 Task: Change the Trello board background to different images related to 'Turkey'.
Action: Mouse moved to (897, 542)
Screenshot: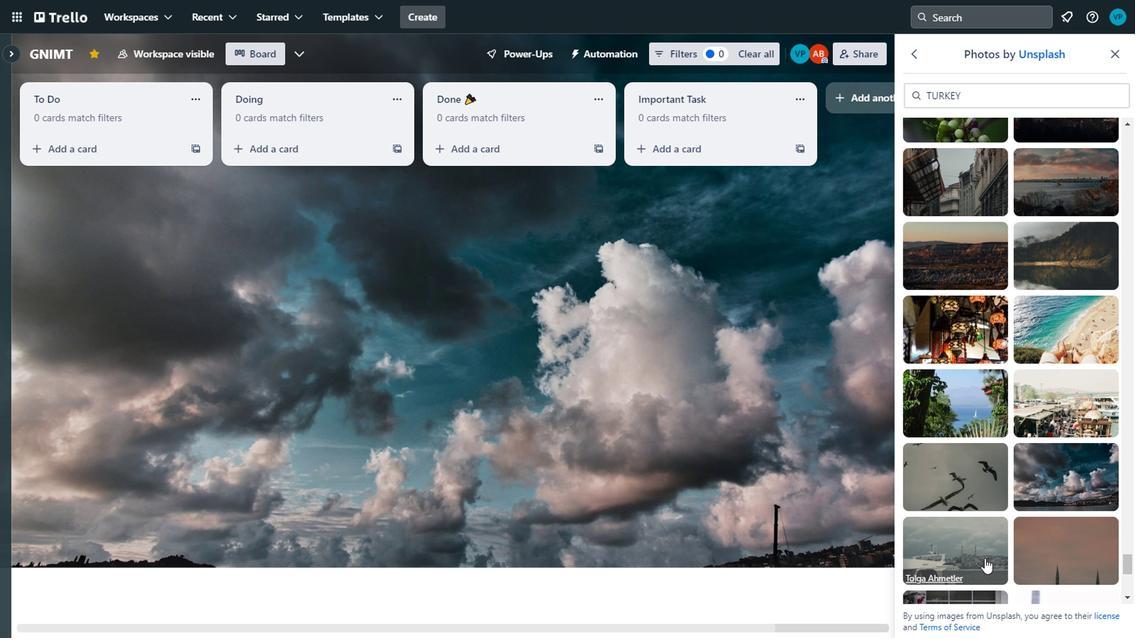 
Action: Mouse pressed left at (897, 542)
Screenshot: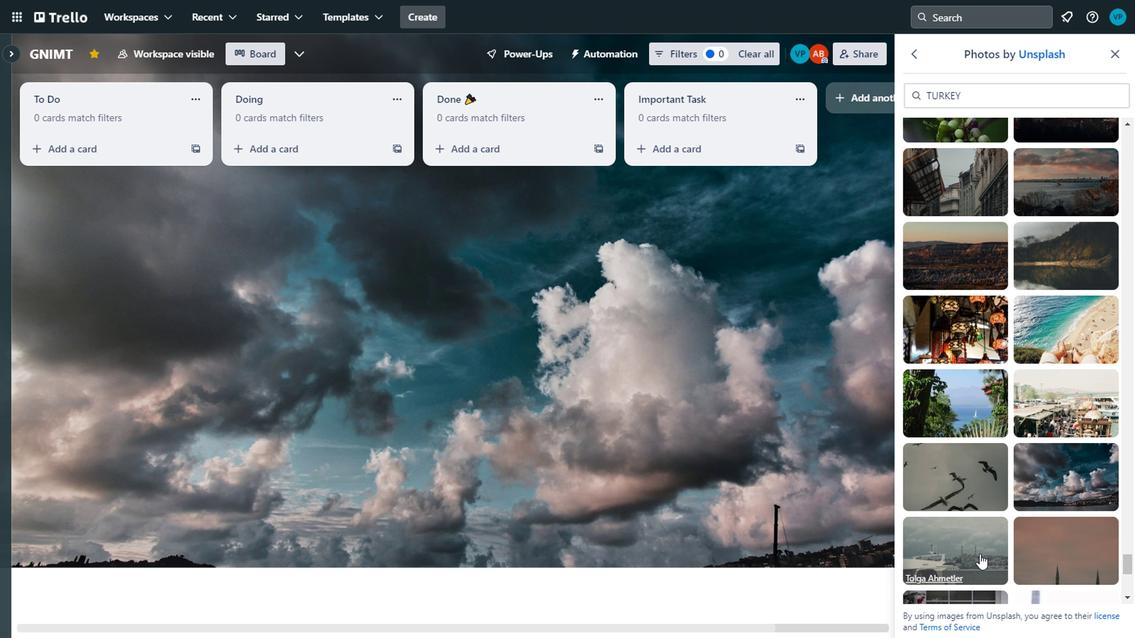 
Action: Mouse moved to (953, 537)
Screenshot: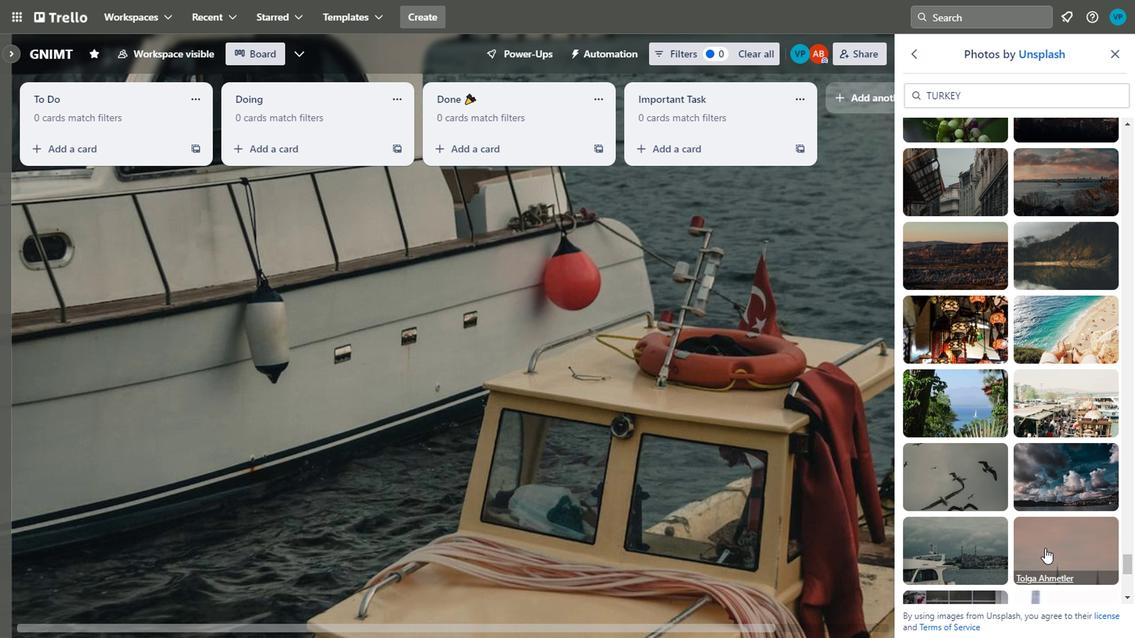 
Action: Mouse pressed left at (953, 537)
Screenshot: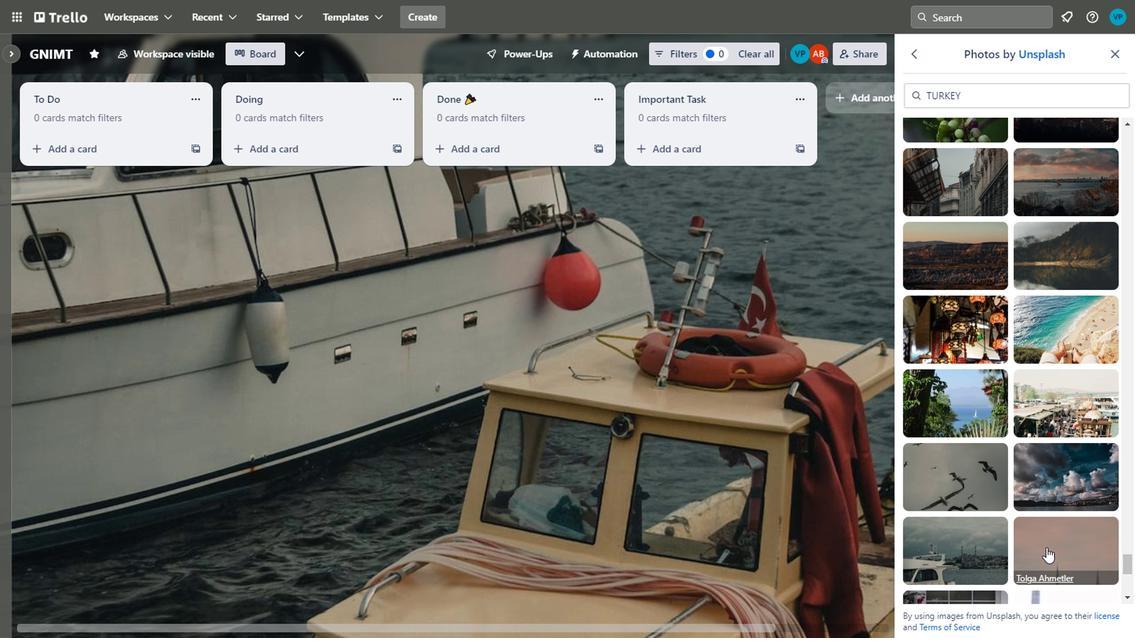 
Action: Mouse moved to (944, 541)
Screenshot: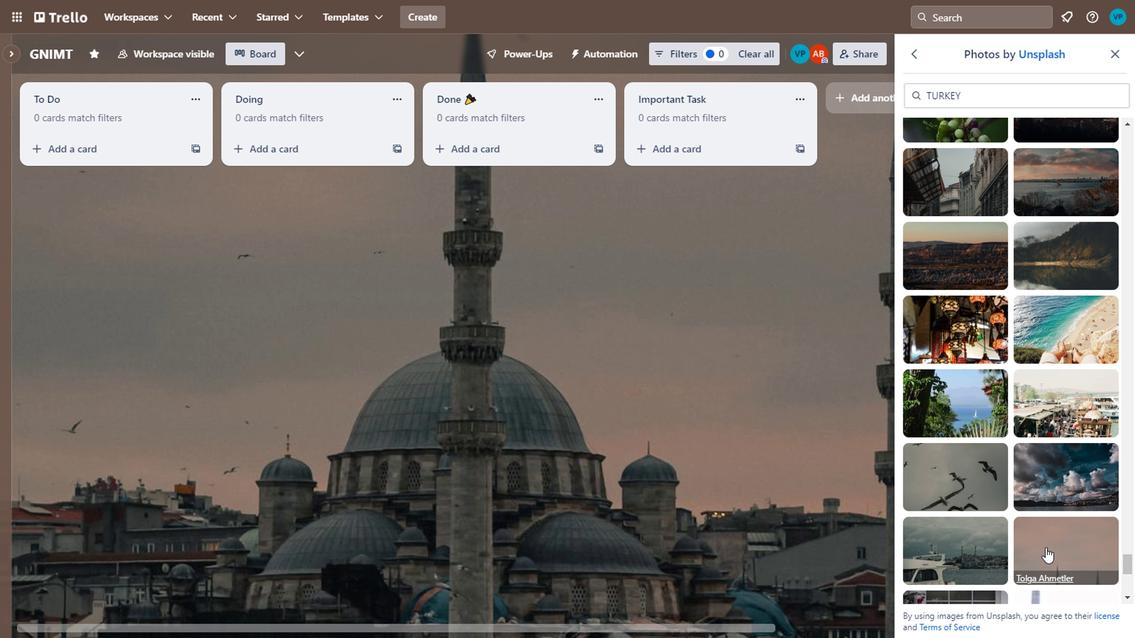 
Action: Mouse scrolled (944, 541) with delta (0, 0)
Screenshot: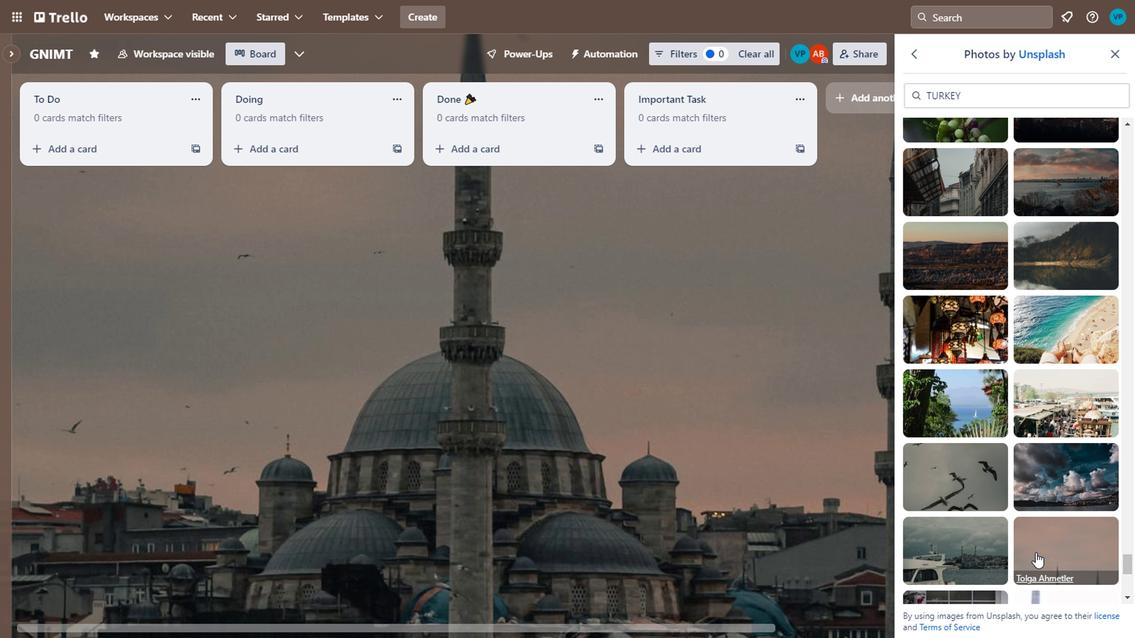 
Action: Mouse moved to (943, 541)
Screenshot: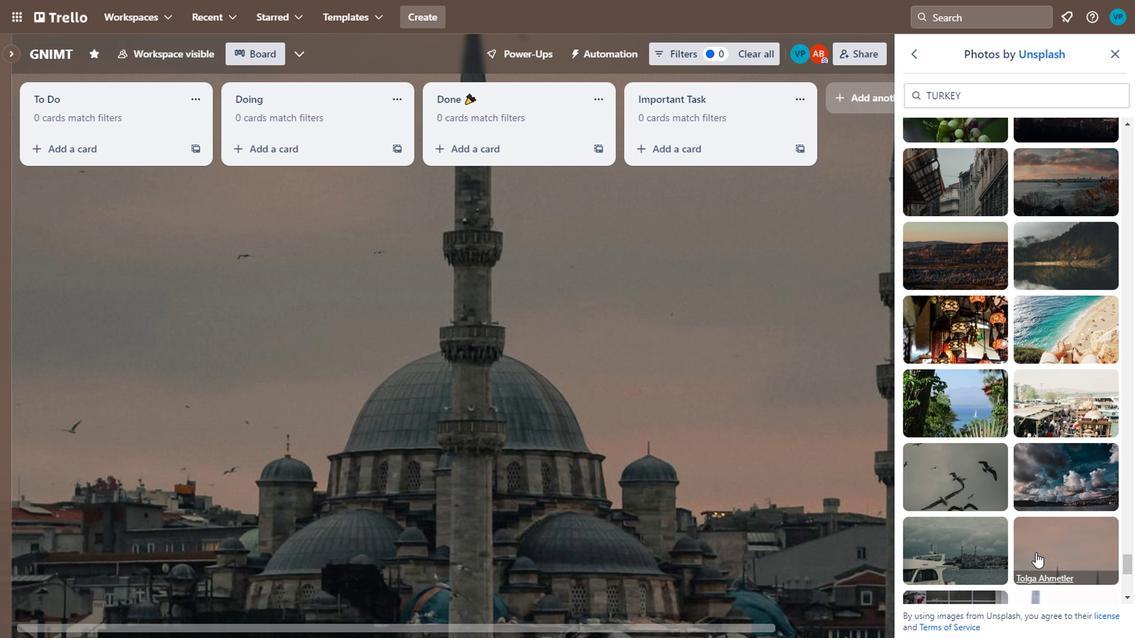 
Action: Mouse scrolled (943, 541) with delta (0, 0)
Screenshot: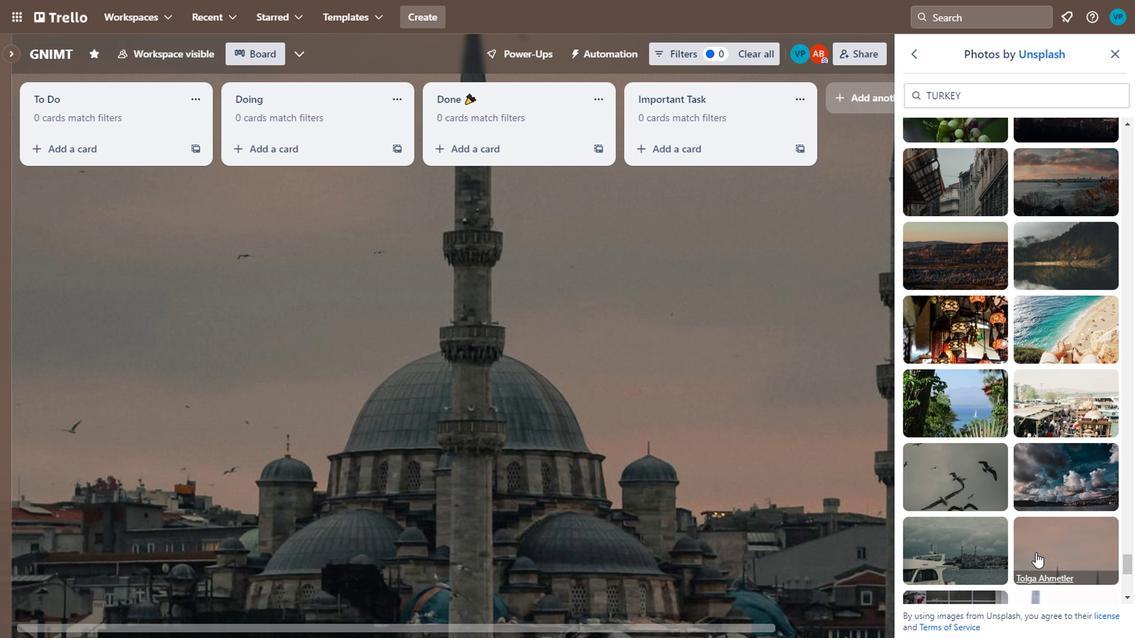 
Action: Mouse moved to (876, 367)
Screenshot: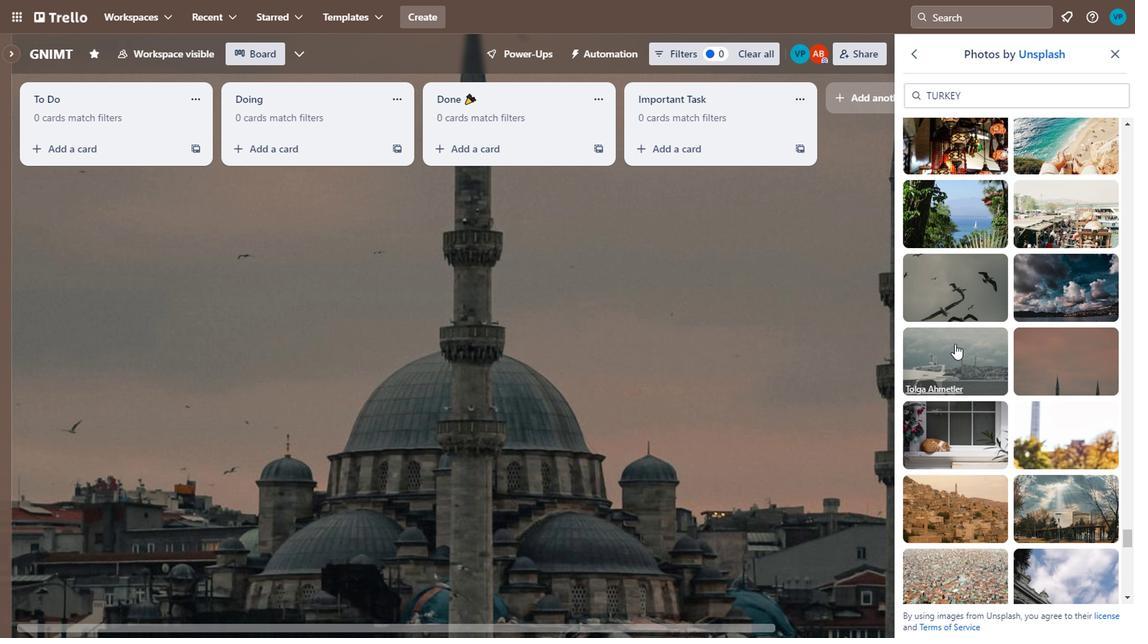 
Action: Mouse pressed left at (876, 367)
Screenshot: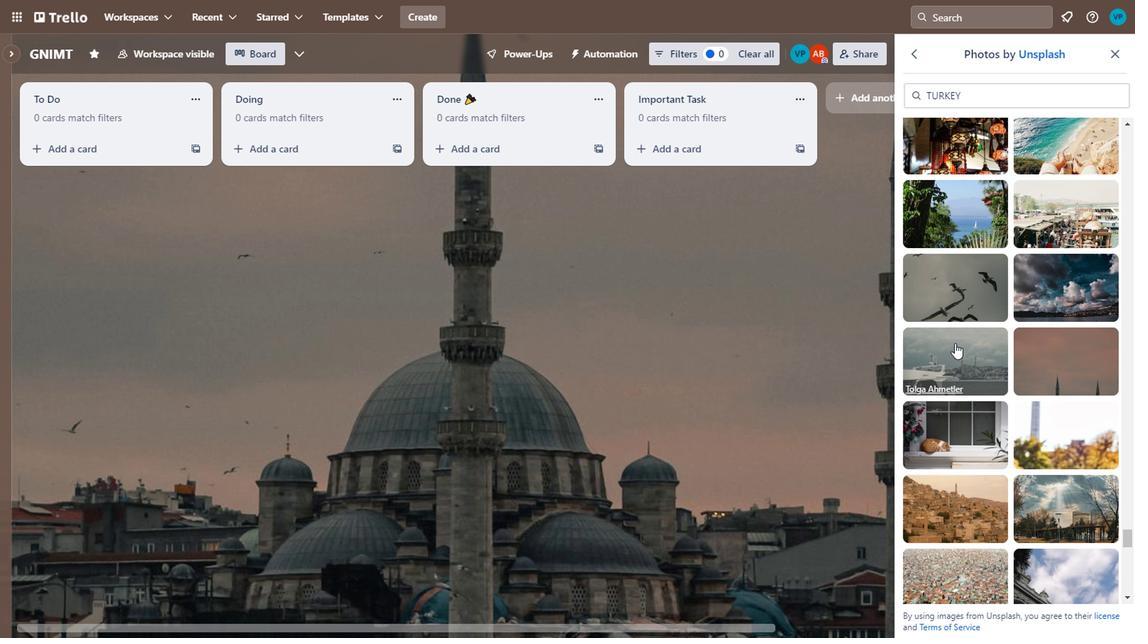
Action: Mouse moved to (984, 374)
Screenshot: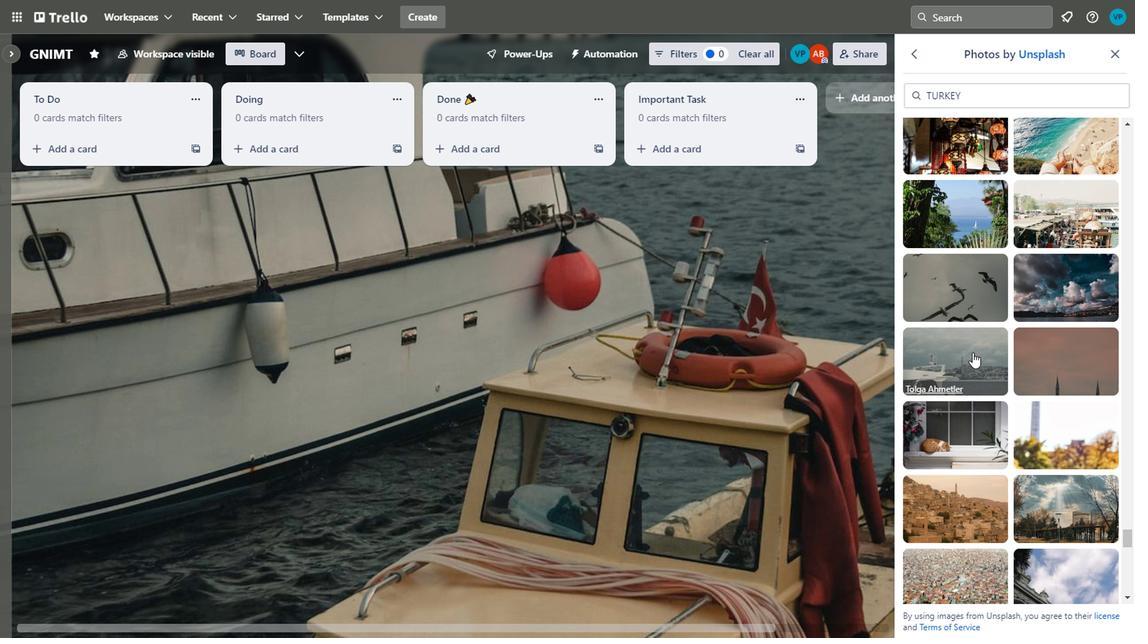 
Action: Mouse pressed left at (984, 374)
Screenshot: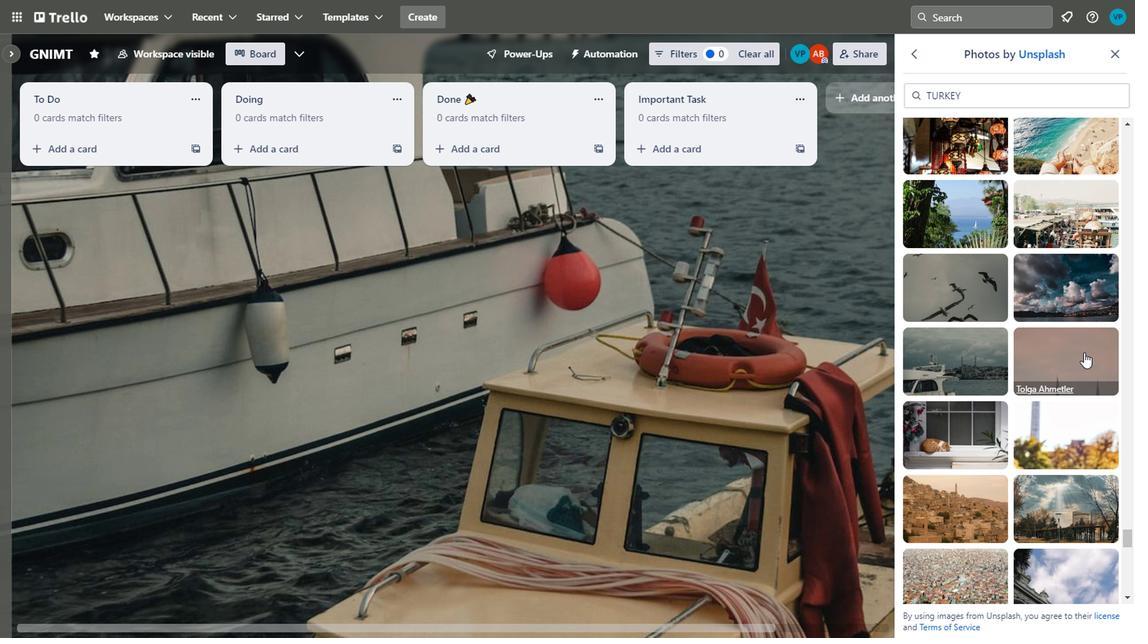 
Action: Mouse moved to (892, 435)
Screenshot: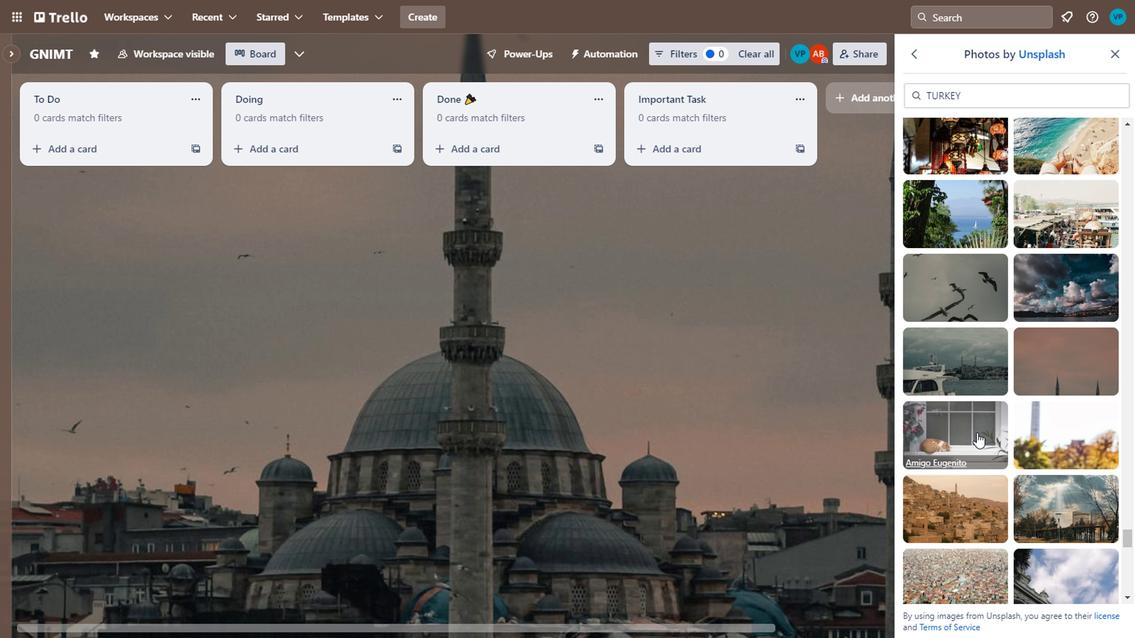 
Action: Mouse pressed left at (892, 435)
Screenshot: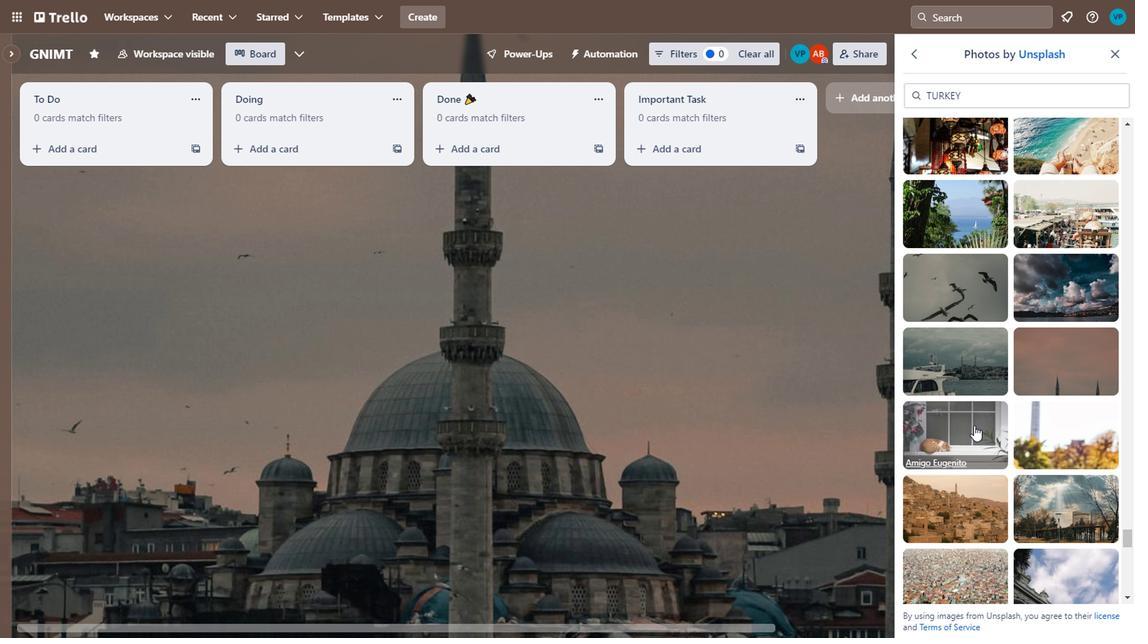 
Action: Mouse moved to (960, 431)
Screenshot: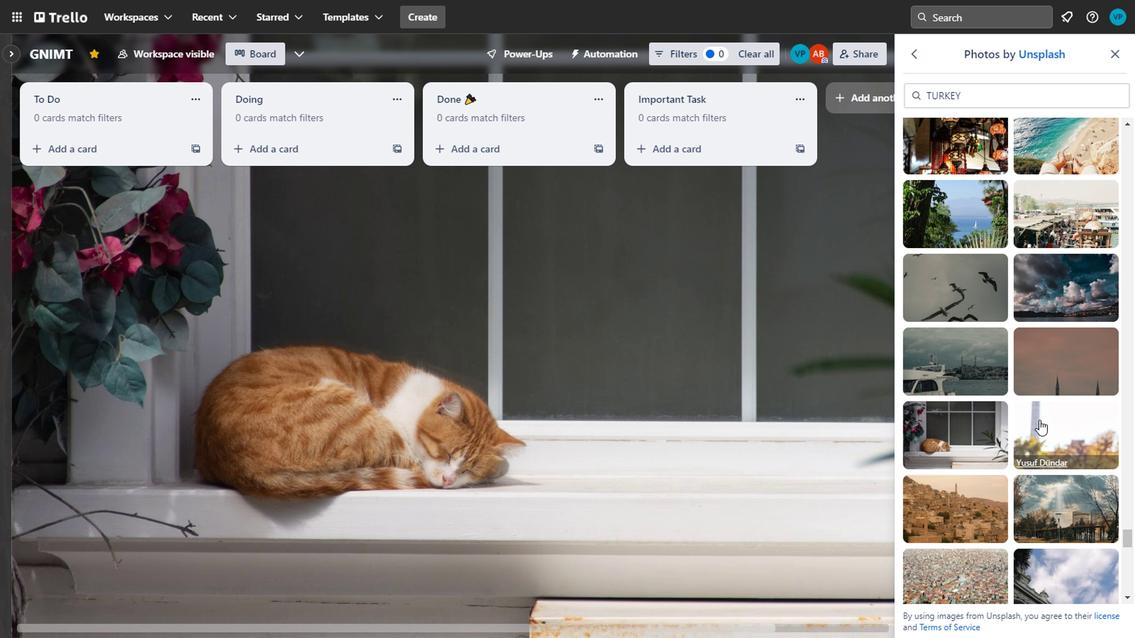 
Action: Mouse pressed left at (960, 431)
Screenshot: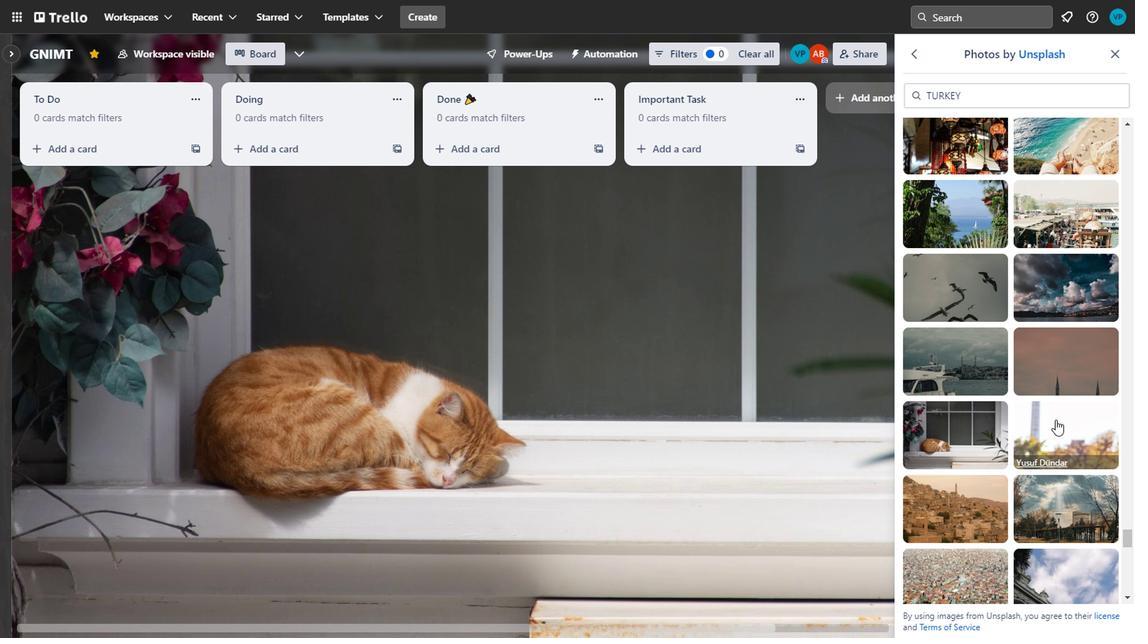
Action: Mouse moved to (901, 496)
Screenshot: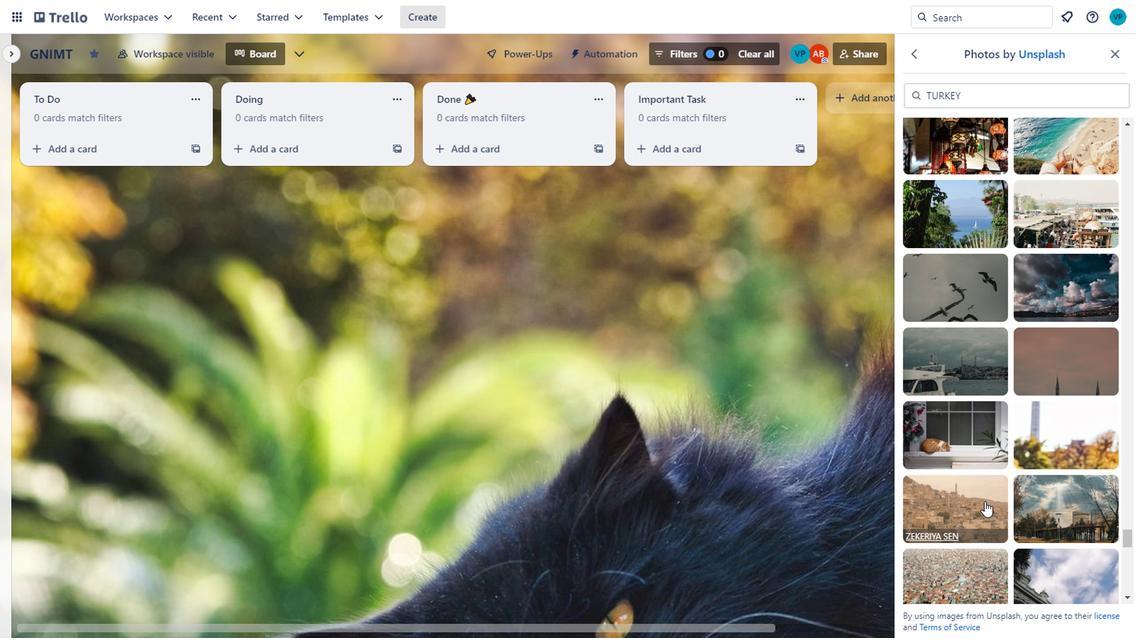 
Action: Mouse pressed left at (901, 496)
Screenshot: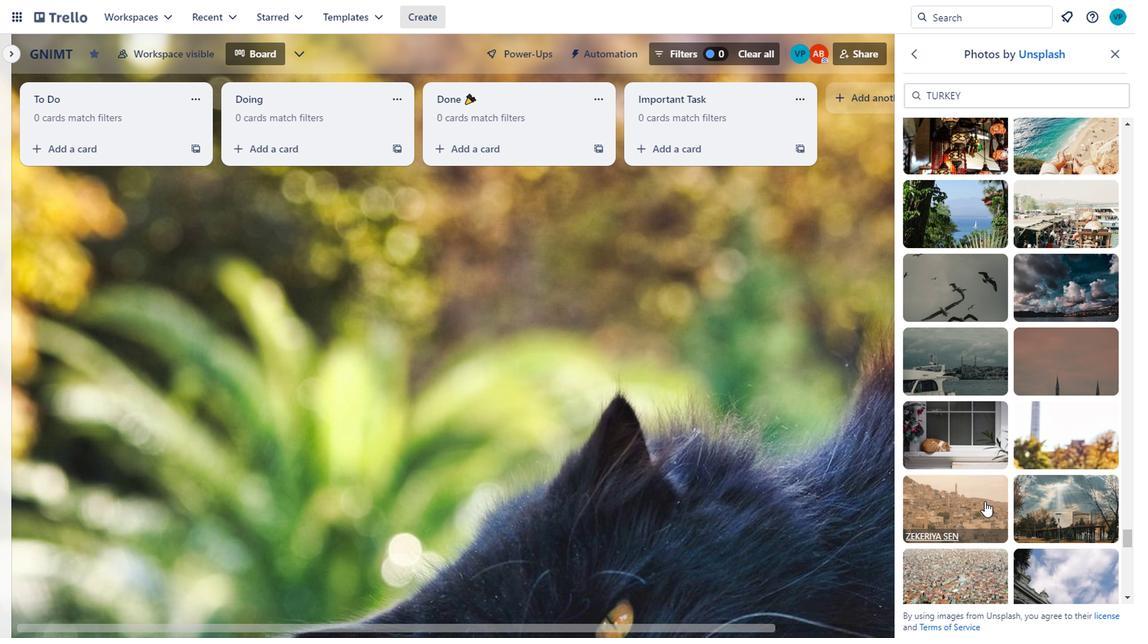 
Action: Mouse moved to (955, 500)
Screenshot: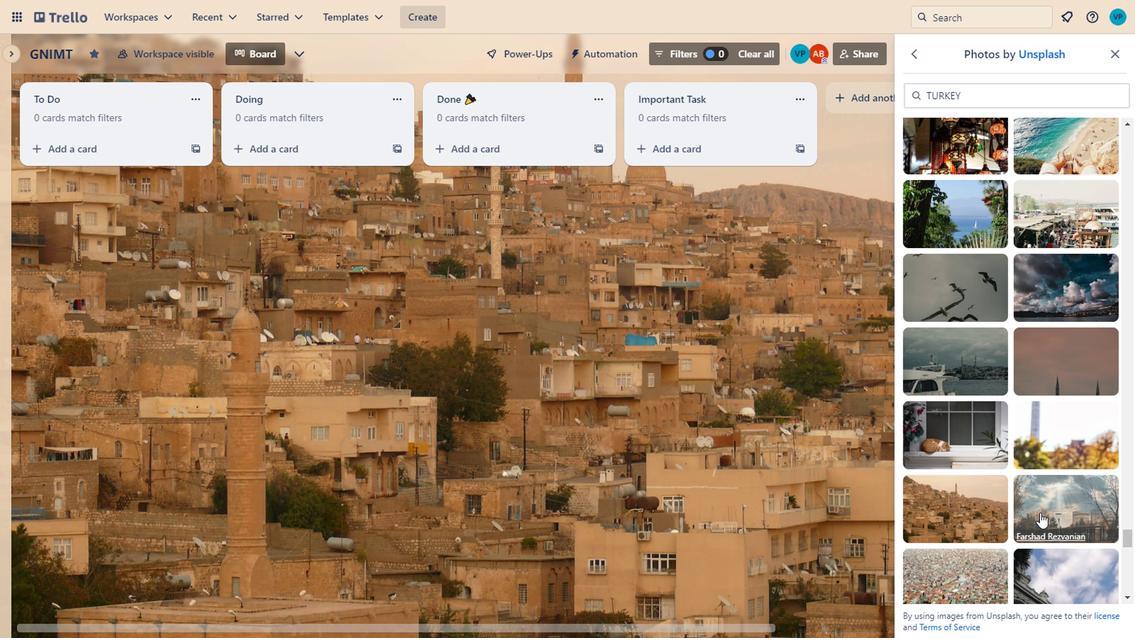 
Action: Mouse pressed left at (955, 500)
Screenshot: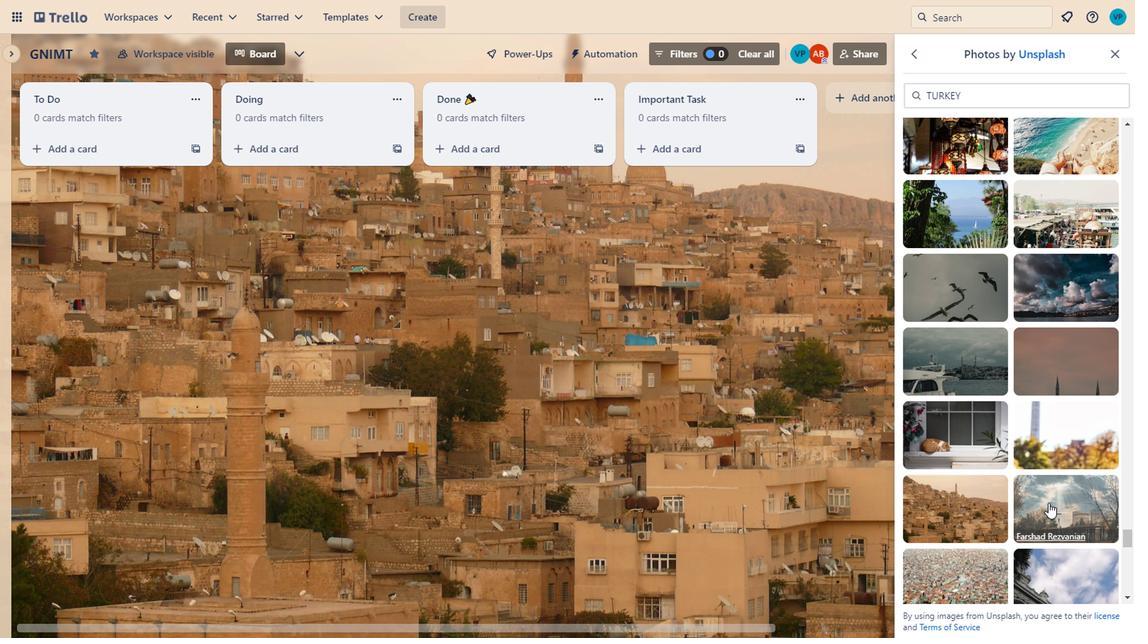 
Action: Mouse moved to (955, 499)
Screenshot: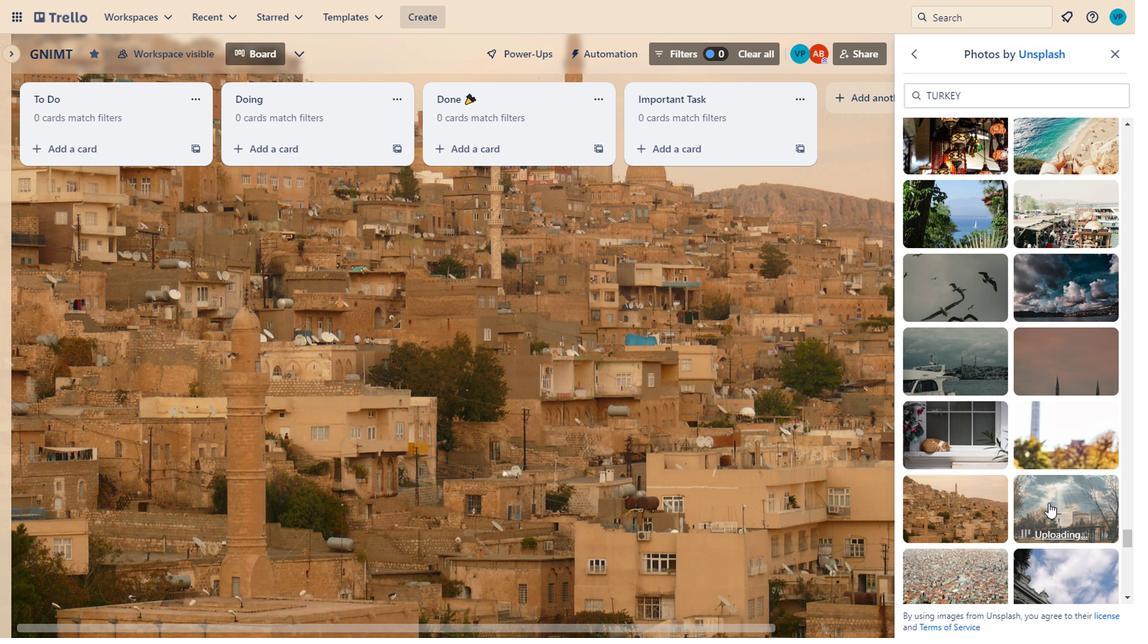 
Action: Mouse scrolled (955, 498) with delta (0, 0)
Screenshot: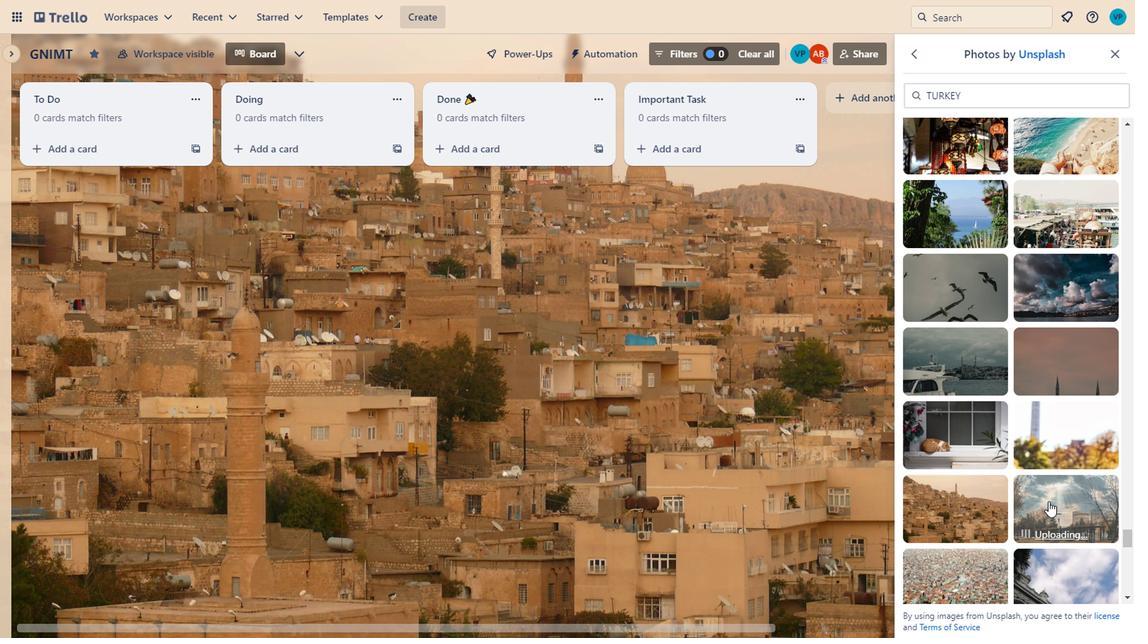 
Action: Mouse moved to (978, 477)
Screenshot: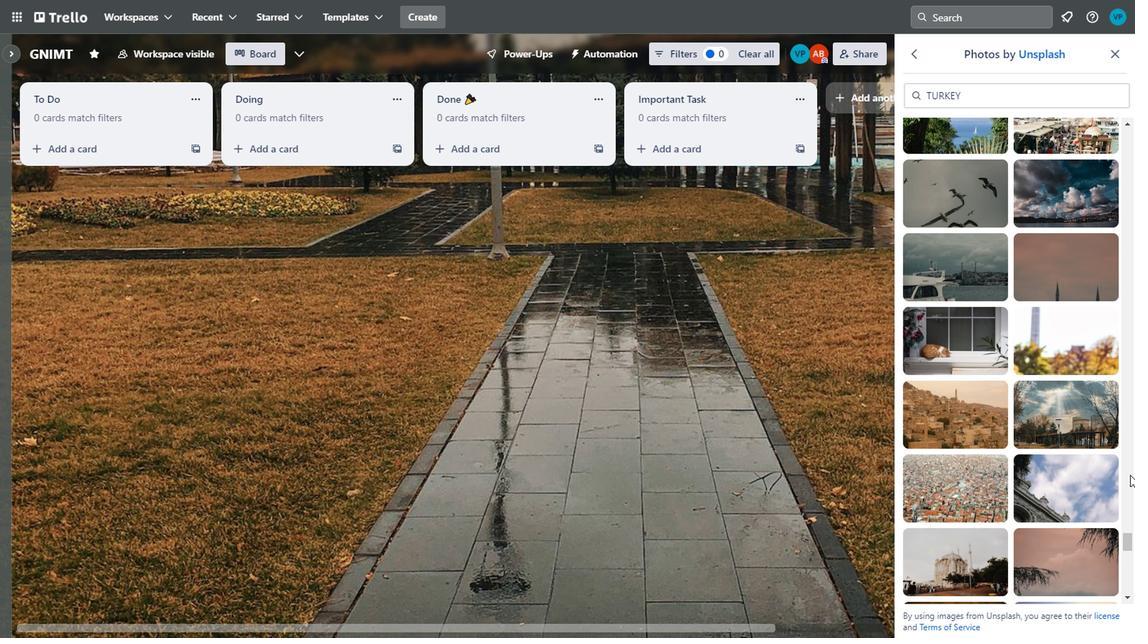 
Action: Mouse pressed left at (978, 477)
Screenshot: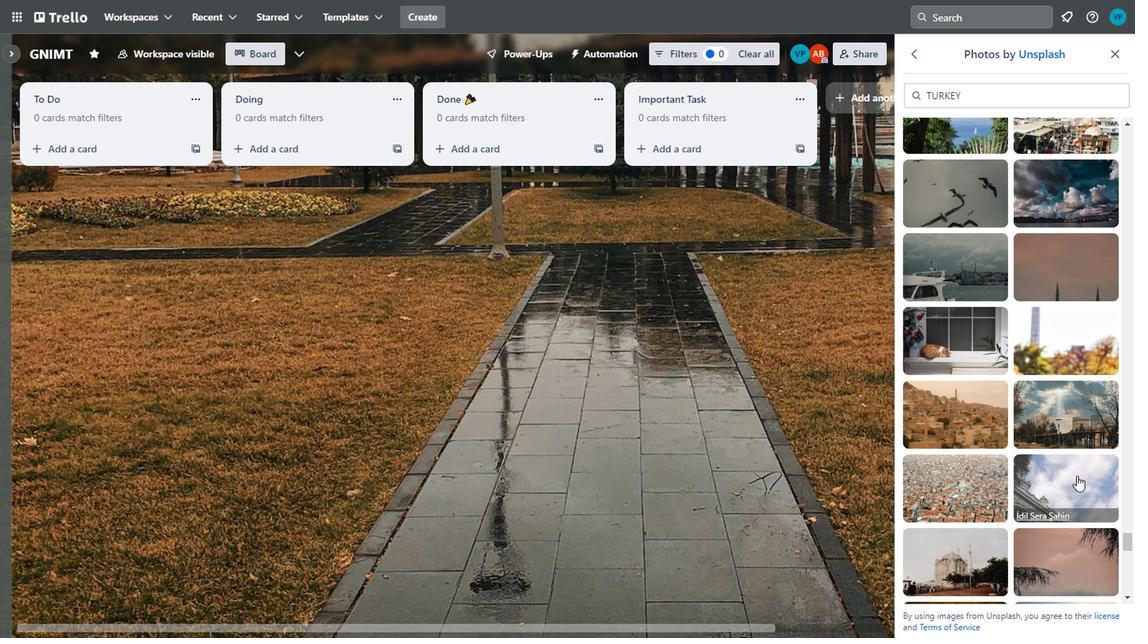 
Action: Mouse moved to (894, 549)
Screenshot: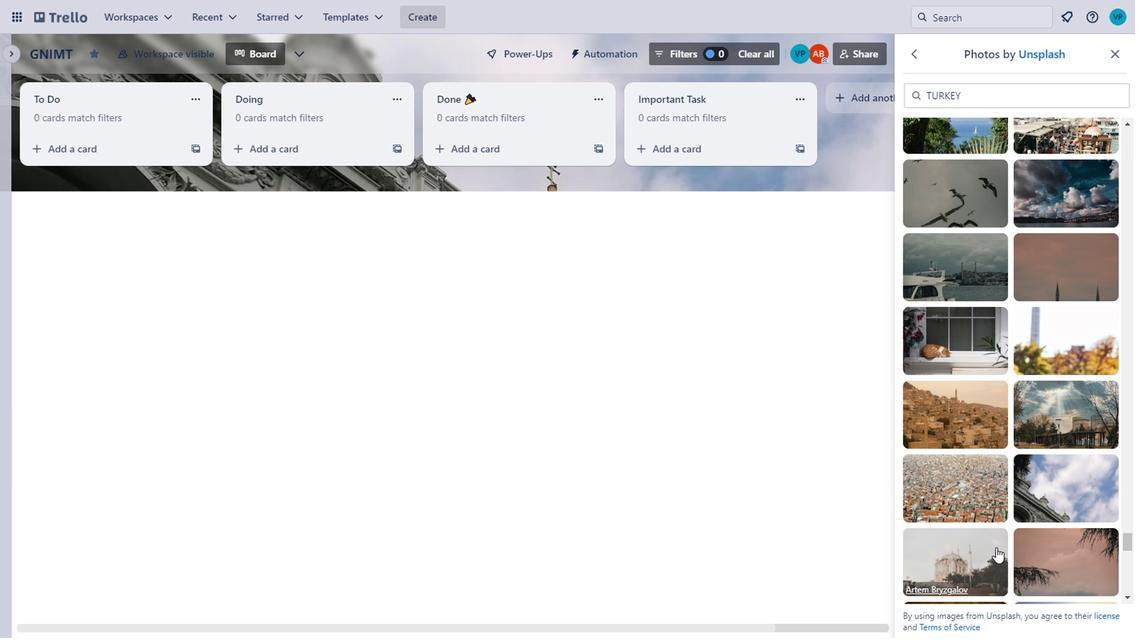 
Action: Mouse pressed left at (894, 549)
Screenshot: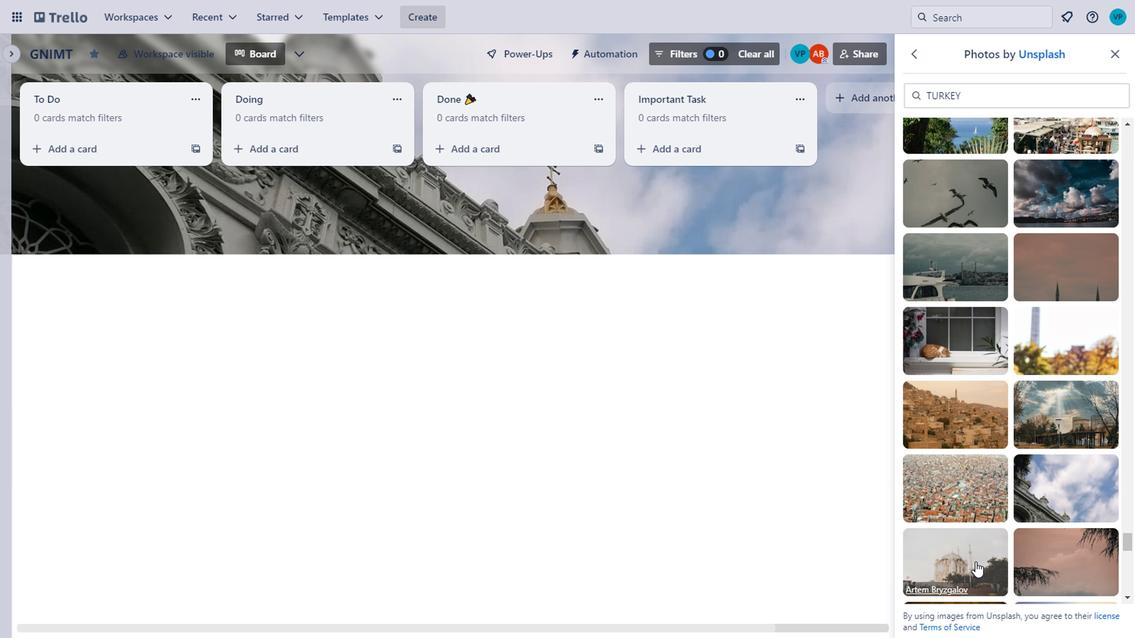 
Action: Mouse moved to (965, 539)
Screenshot: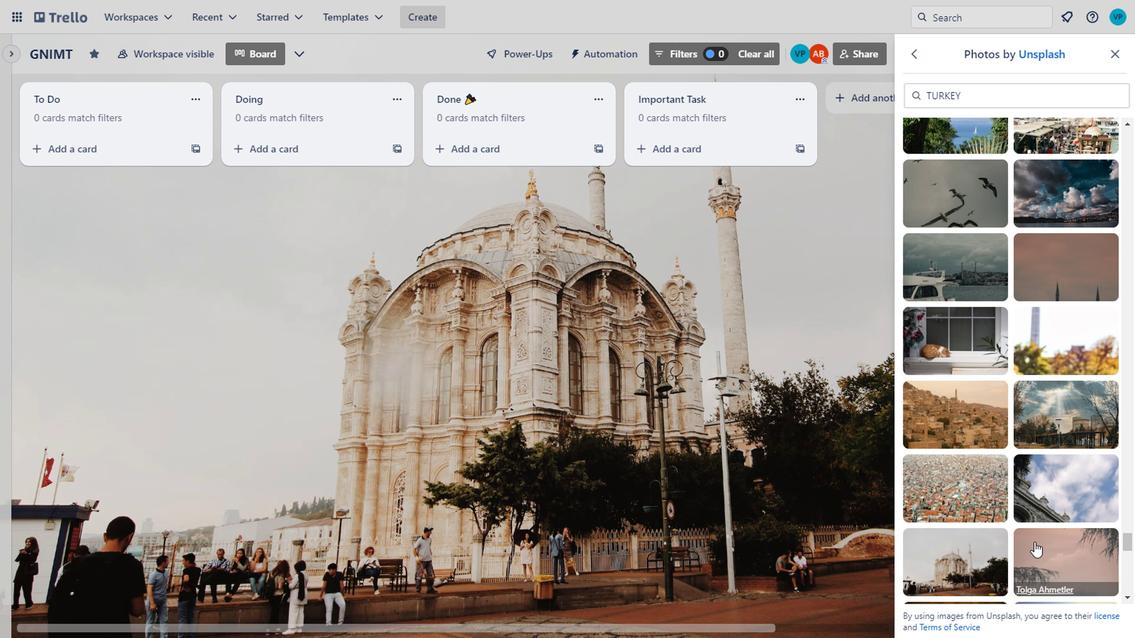 
Action: Mouse pressed left at (965, 539)
Screenshot: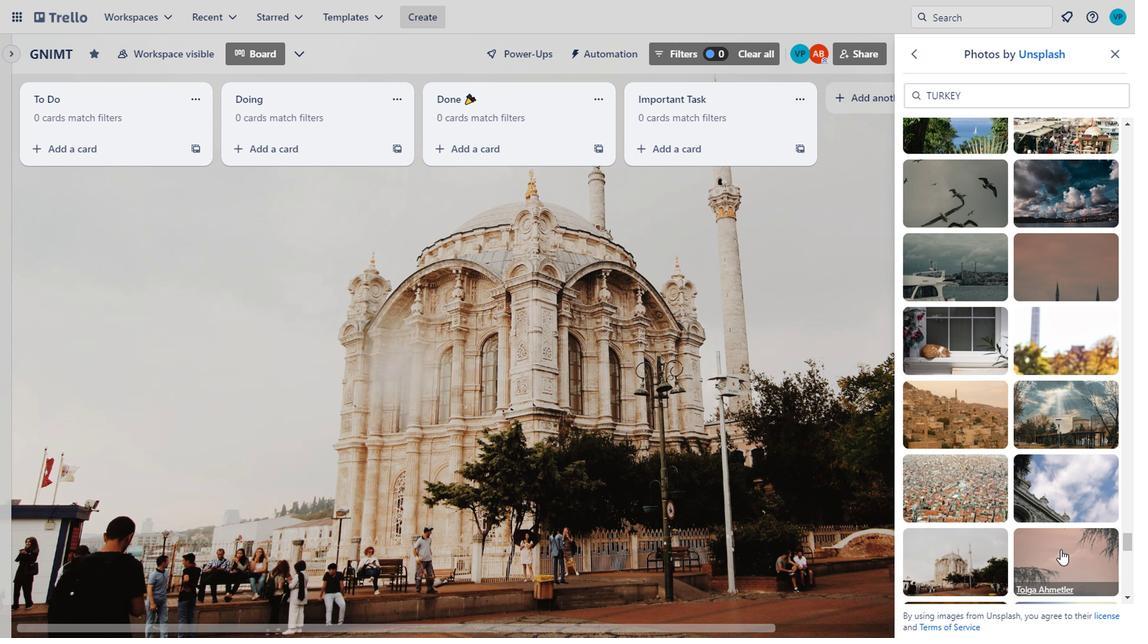 
Action: Mouse moved to (965, 539)
Screenshot: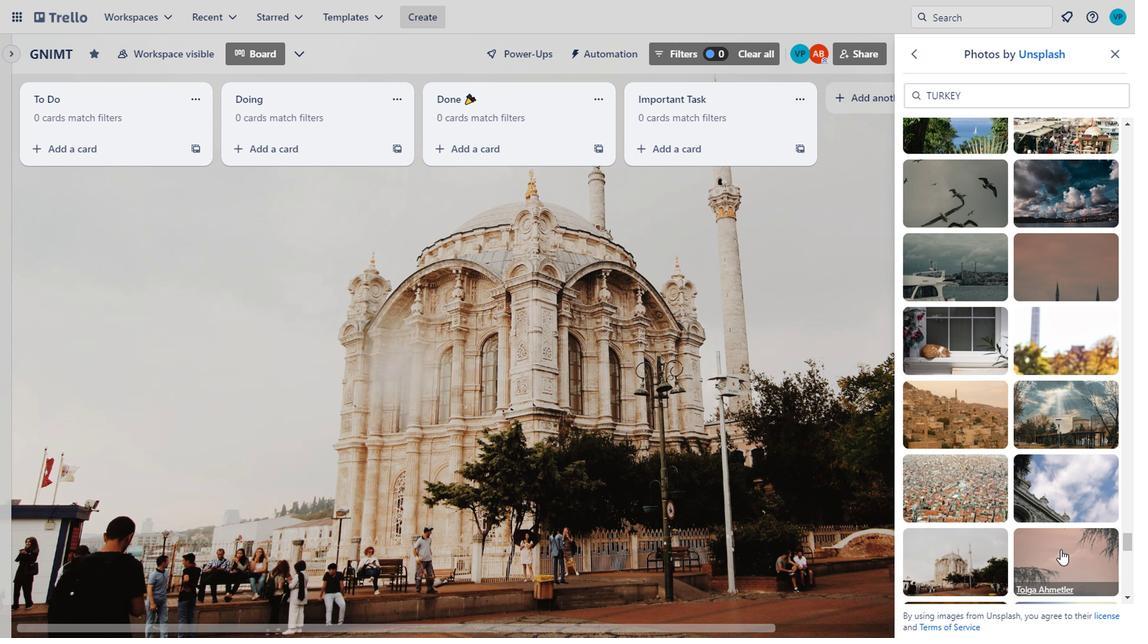 
Action: Mouse scrolled (965, 538) with delta (0, 0)
Screenshot: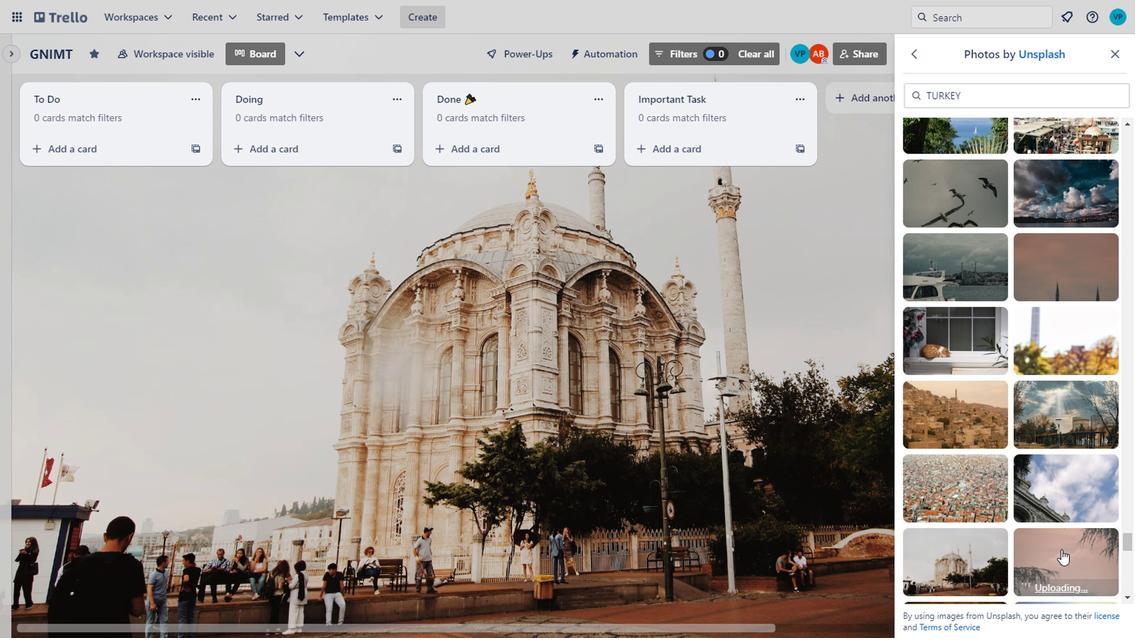 
Action: Mouse moved to (915, 461)
Screenshot: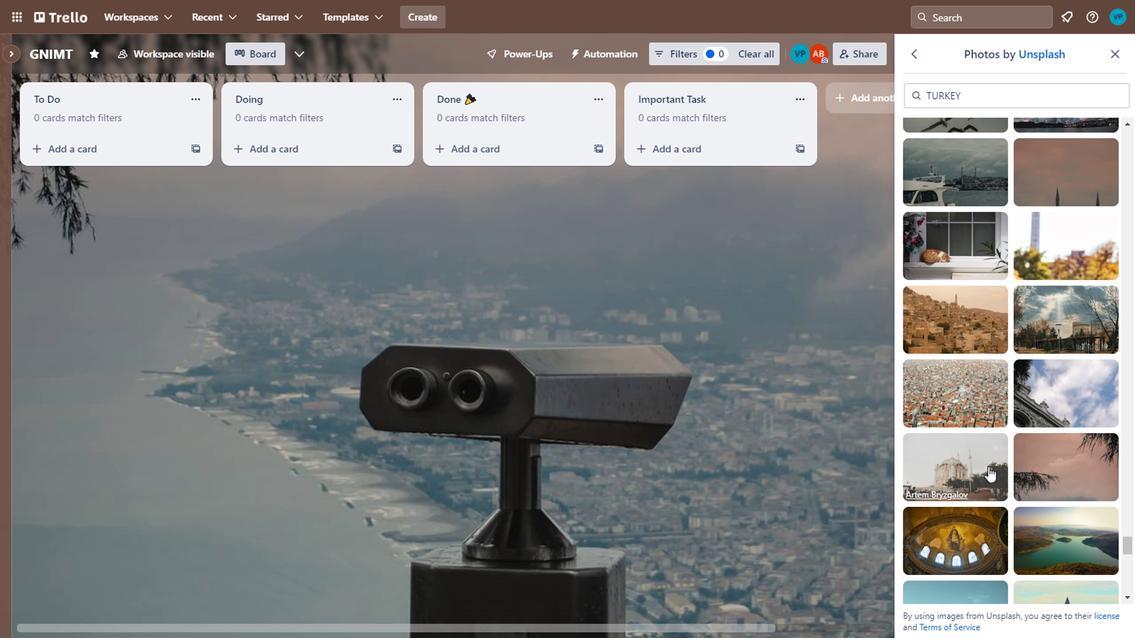
Action: Mouse scrolled (915, 461) with delta (0, 0)
Screenshot: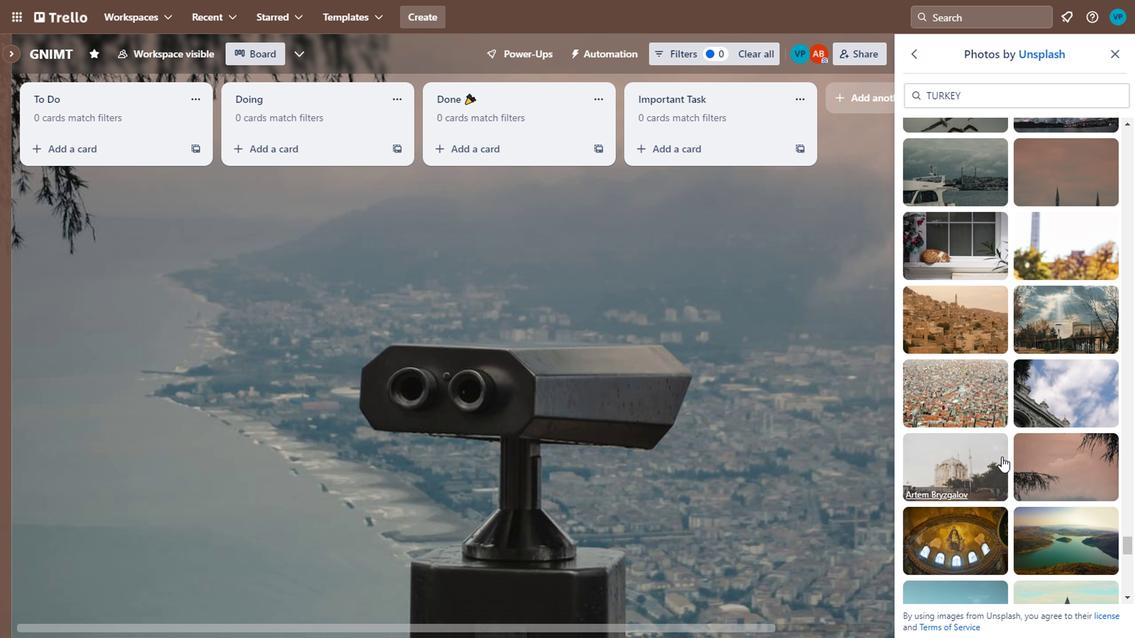 
Action: Mouse moved to (874, 440)
Screenshot: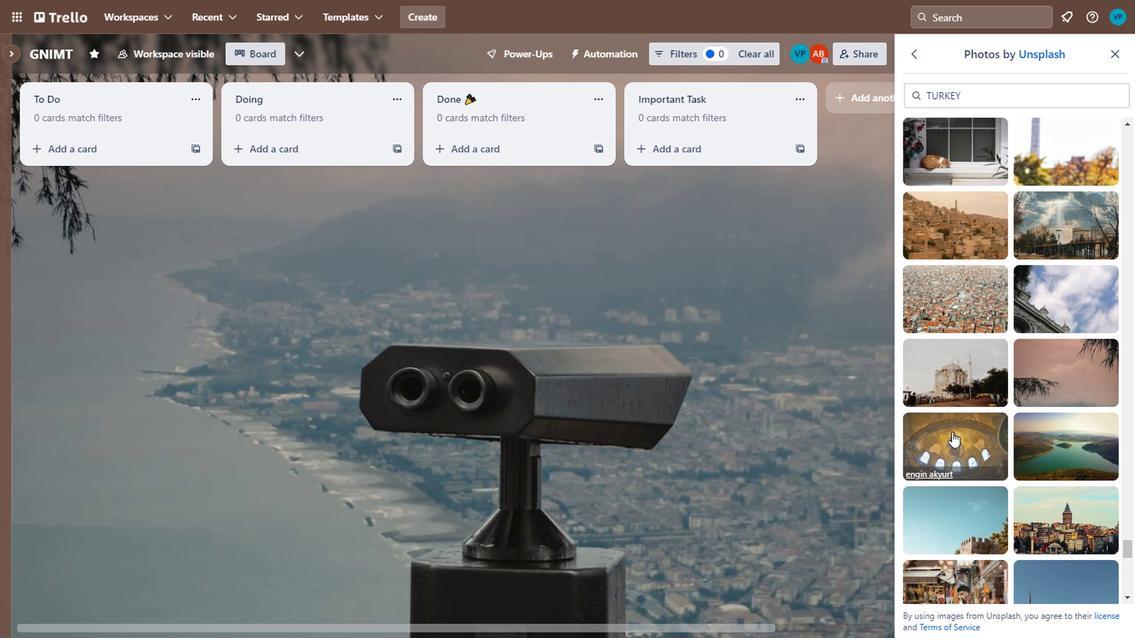
Action: Mouse pressed left at (874, 440)
Screenshot: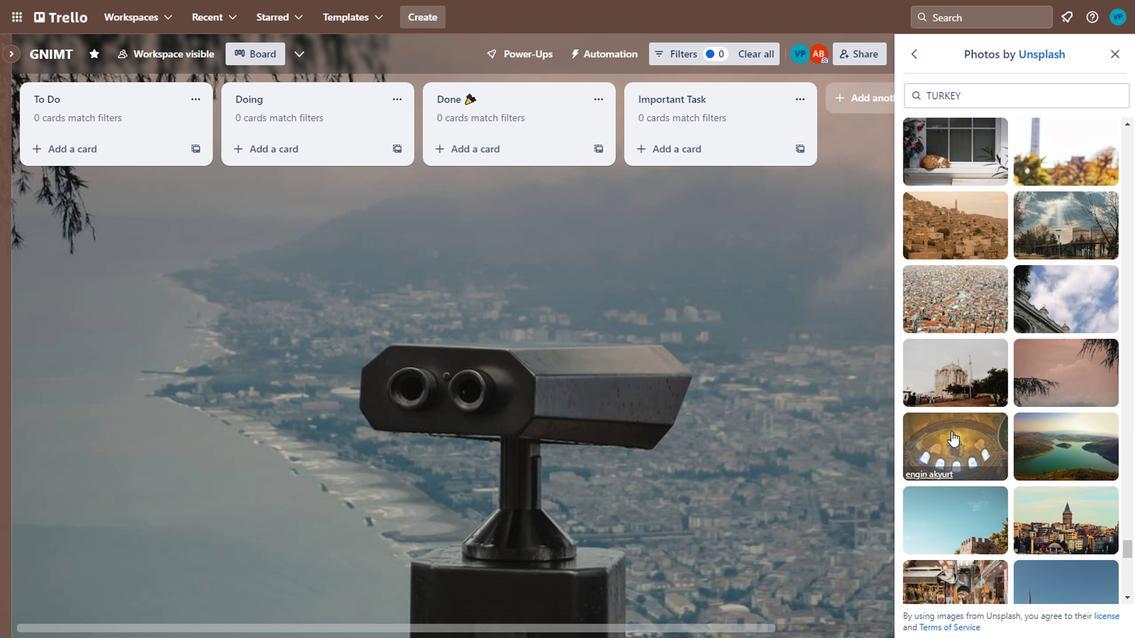 
Action: Mouse moved to (597, 415)
Screenshot: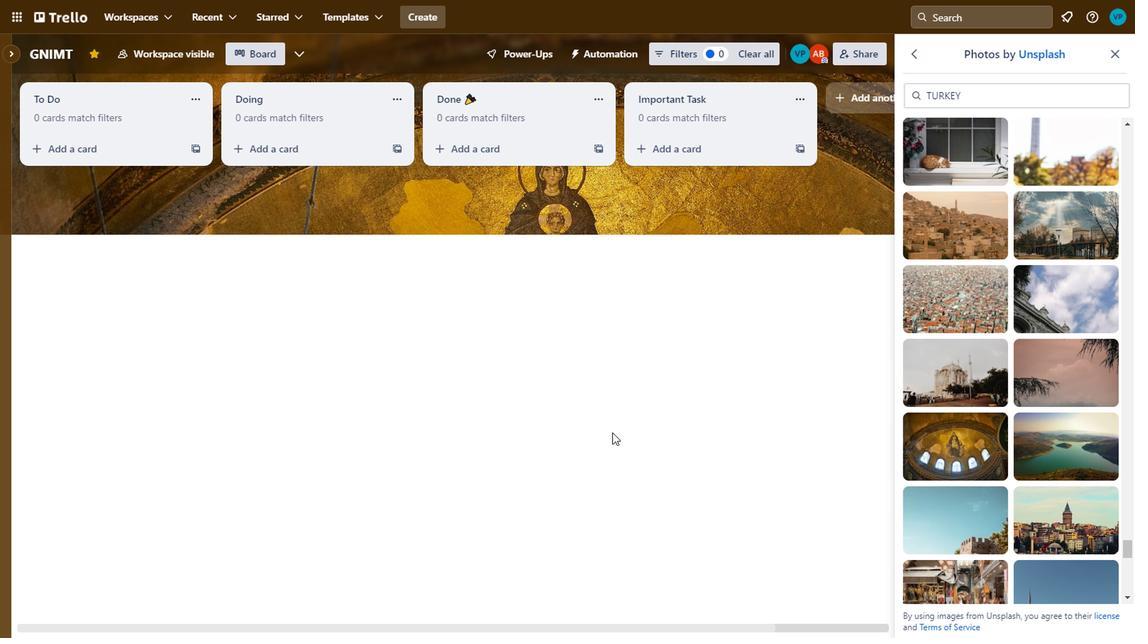 
Action: Mouse scrolled (597, 415) with delta (0, 0)
Screenshot: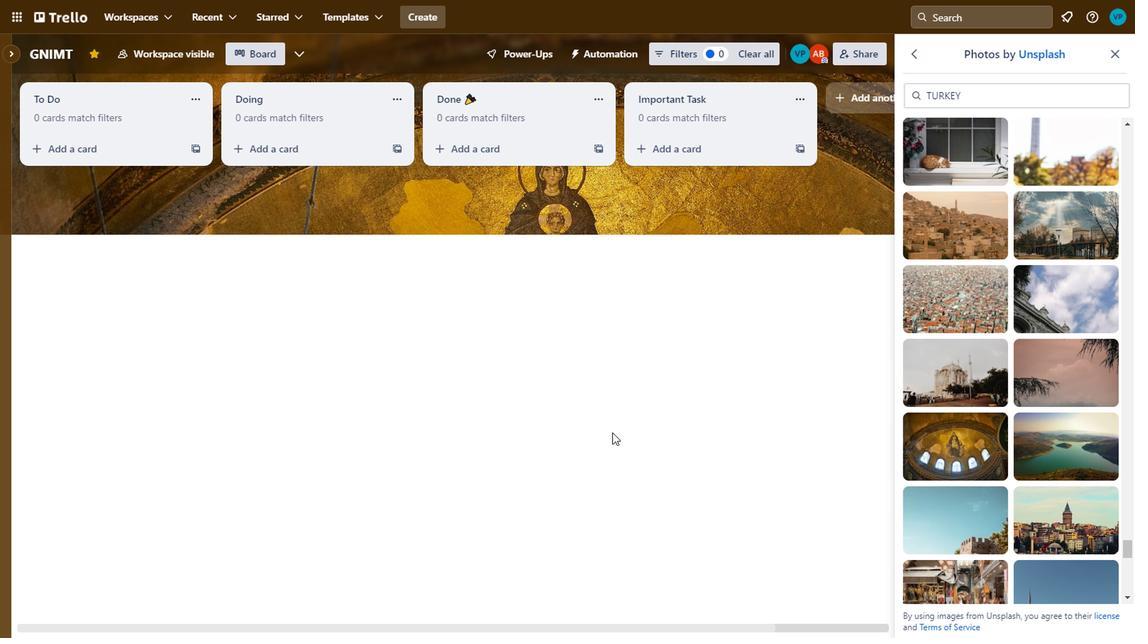 
Action: Mouse moved to (600, 410)
Screenshot: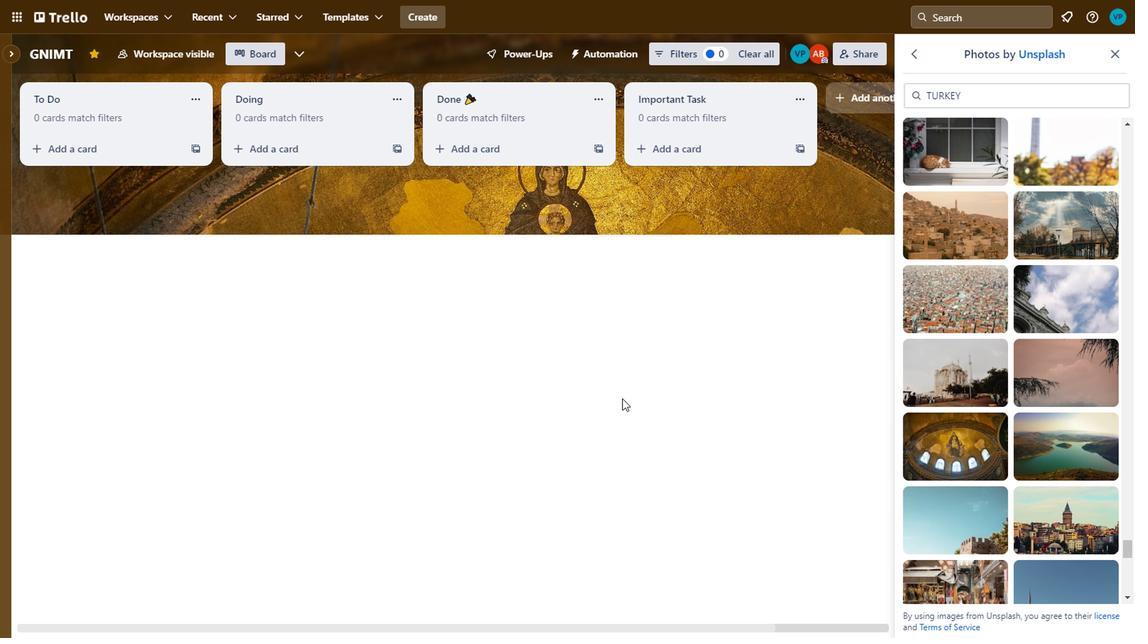 
Action: Mouse scrolled (600, 410) with delta (0, 0)
Screenshot: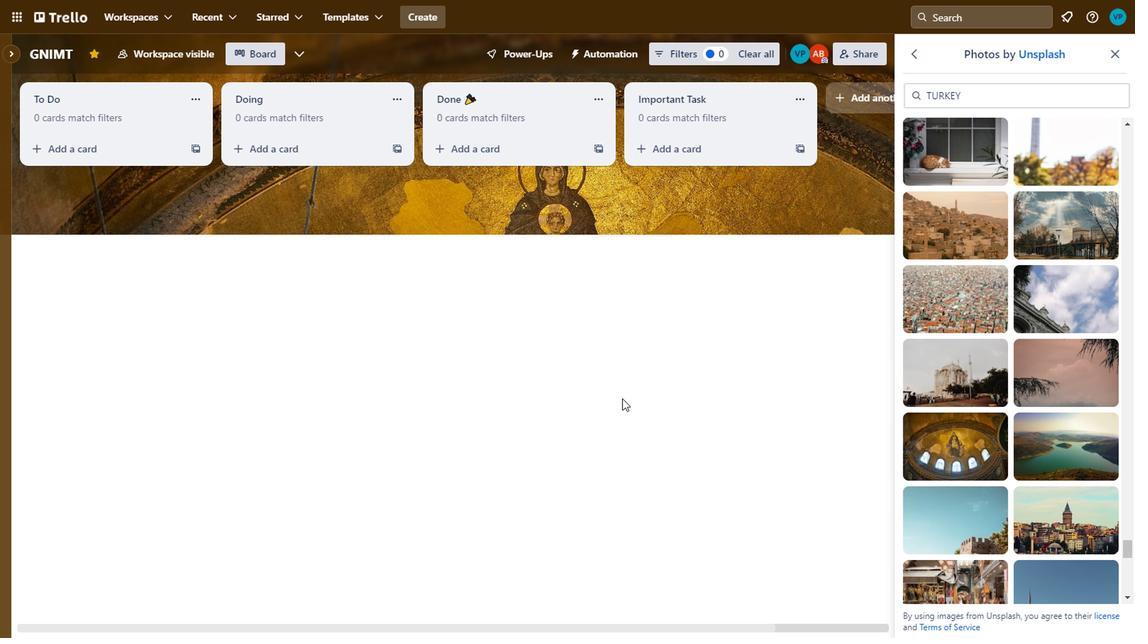 
Action: Mouse moved to (609, 413)
Screenshot: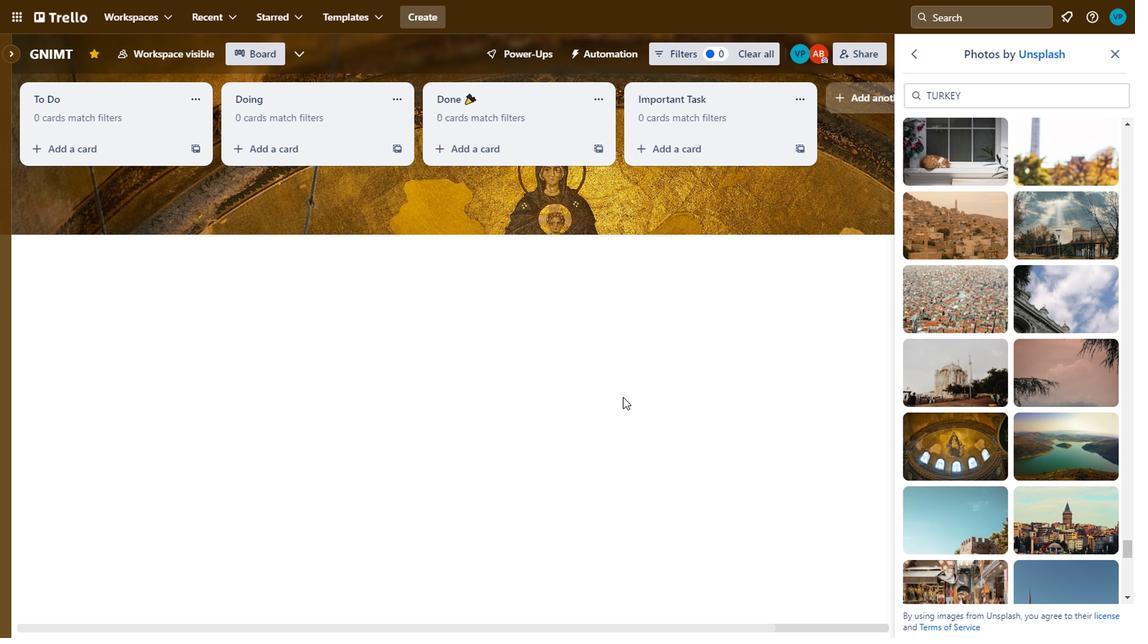 
Action: Mouse scrolled (609, 412) with delta (0, 0)
Screenshot: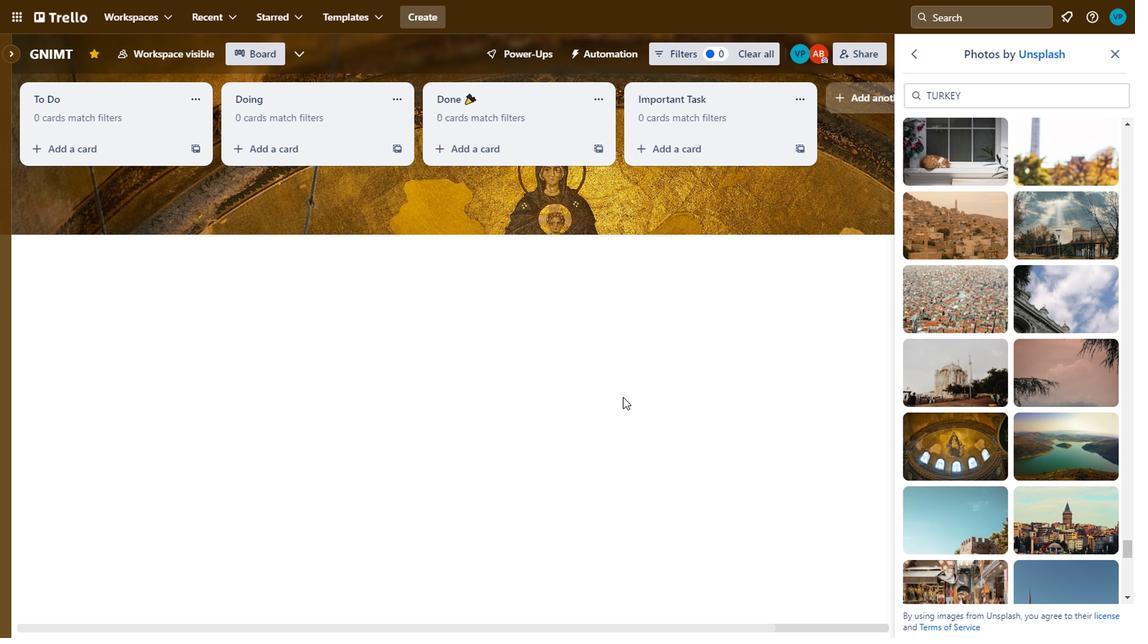 
Action: Mouse moved to (620, 410)
Screenshot: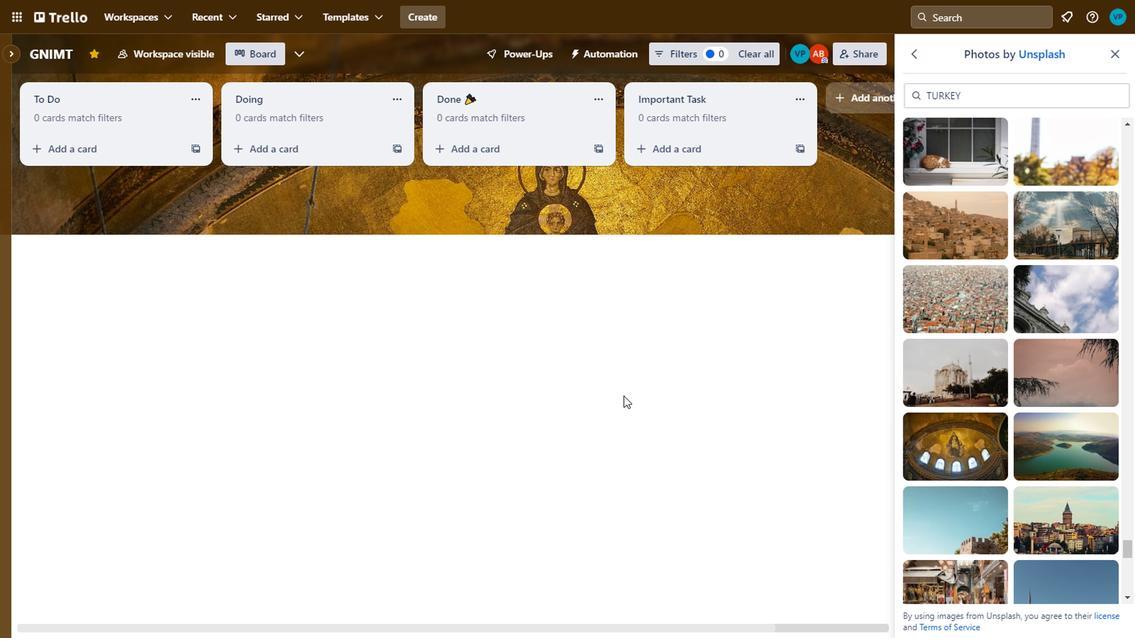 
Action: Mouse scrolled (620, 409) with delta (0, 0)
Screenshot: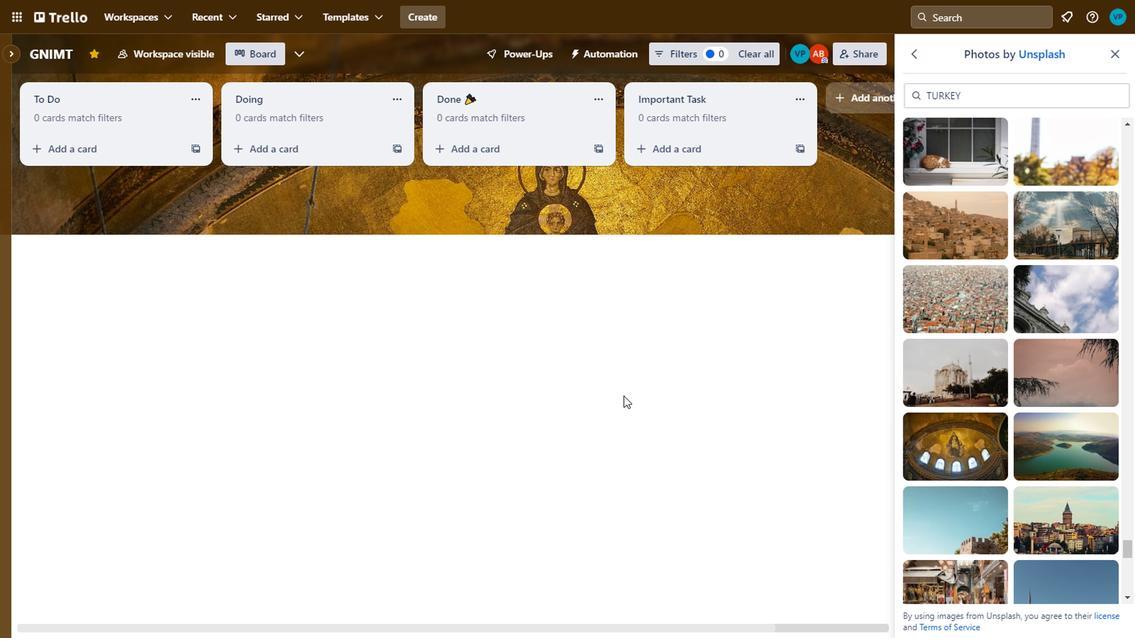 
Action: Mouse moved to (672, 375)
Screenshot: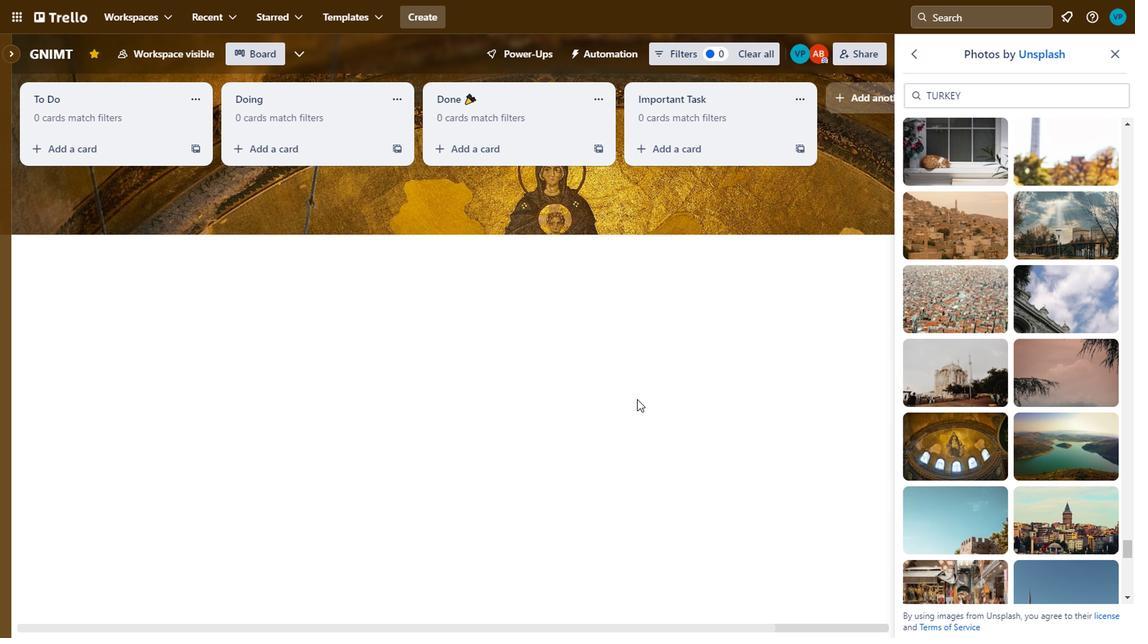 
Action: Mouse scrolled (672, 374) with delta (0, 0)
Screenshot: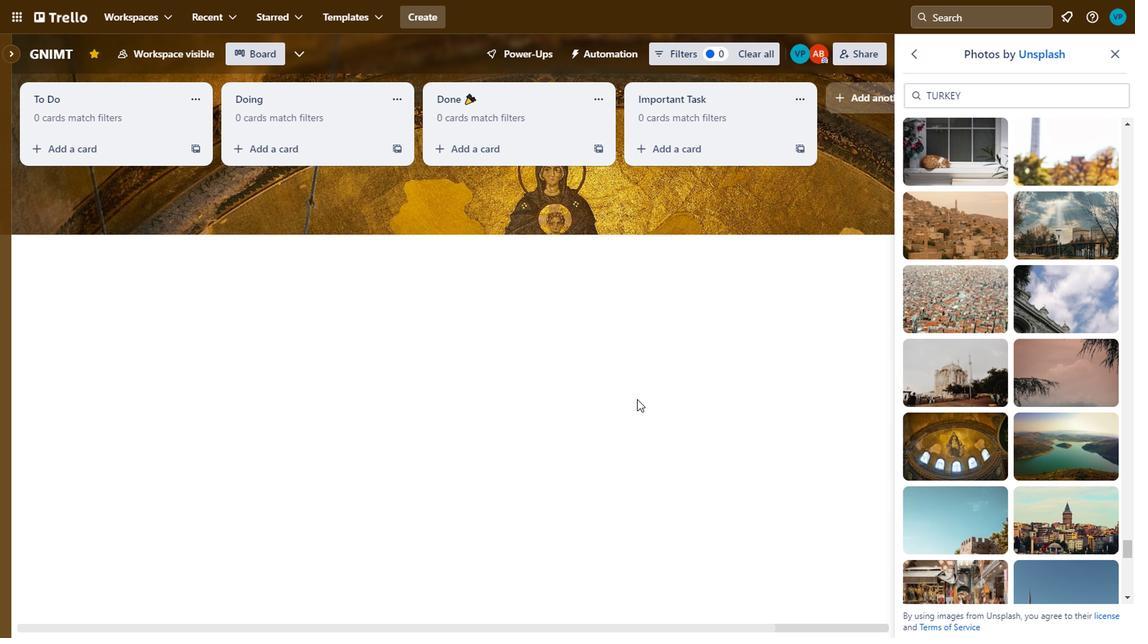 
Action: Mouse moved to (727, 360)
Screenshot: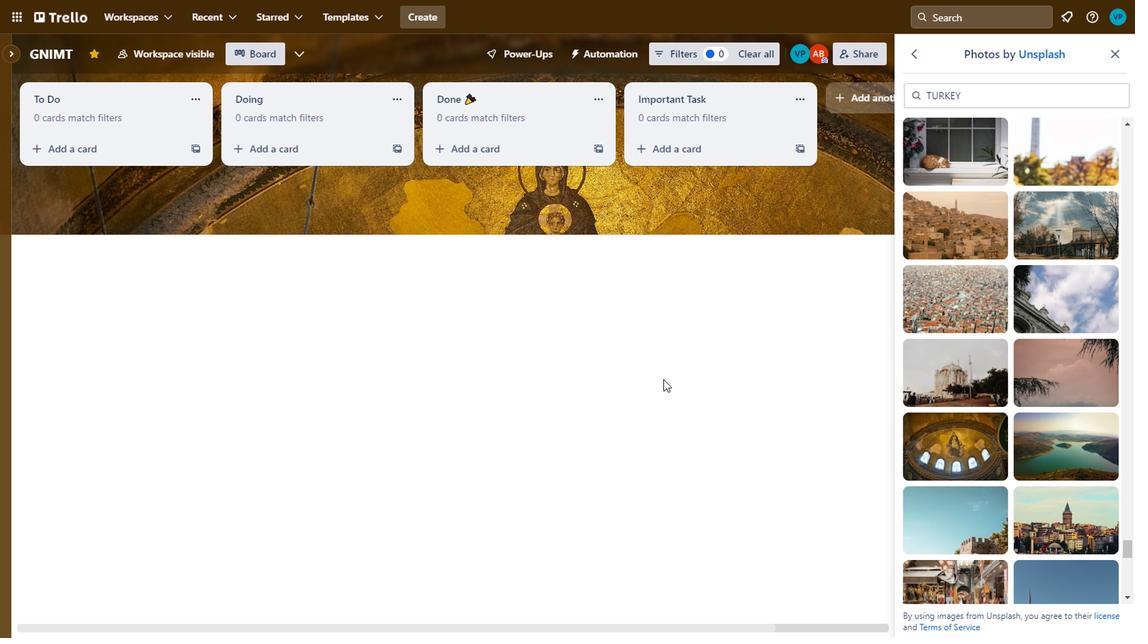 
Action: Mouse scrolled (727, 359) with delta (0, 0)
Screenshot: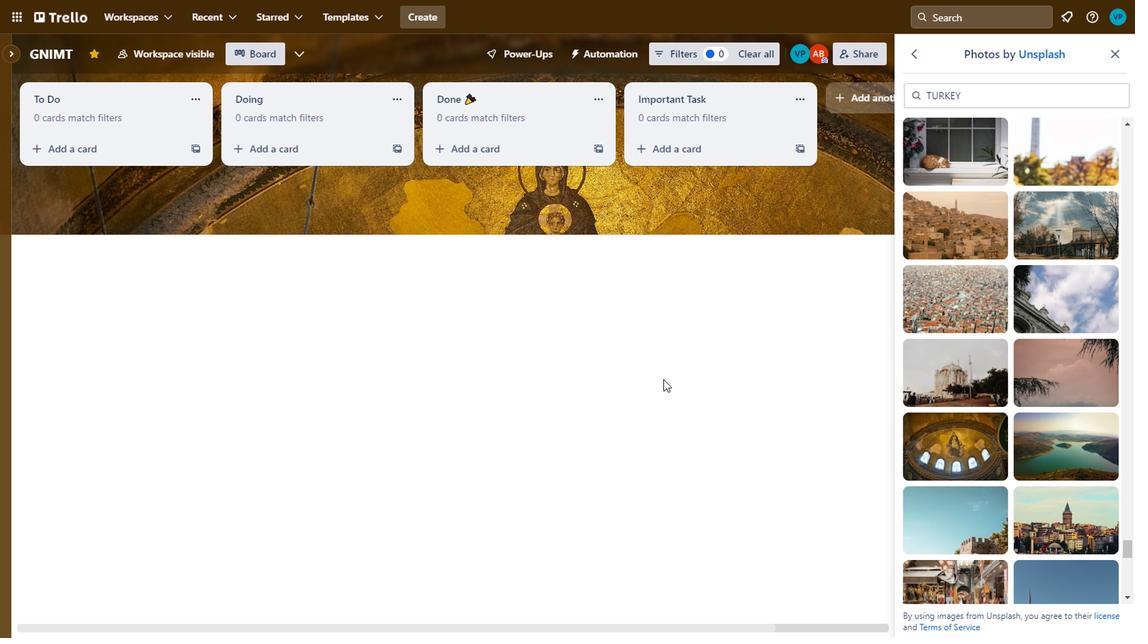 
Action: Mouse moved to (877, 502)
Screenshot: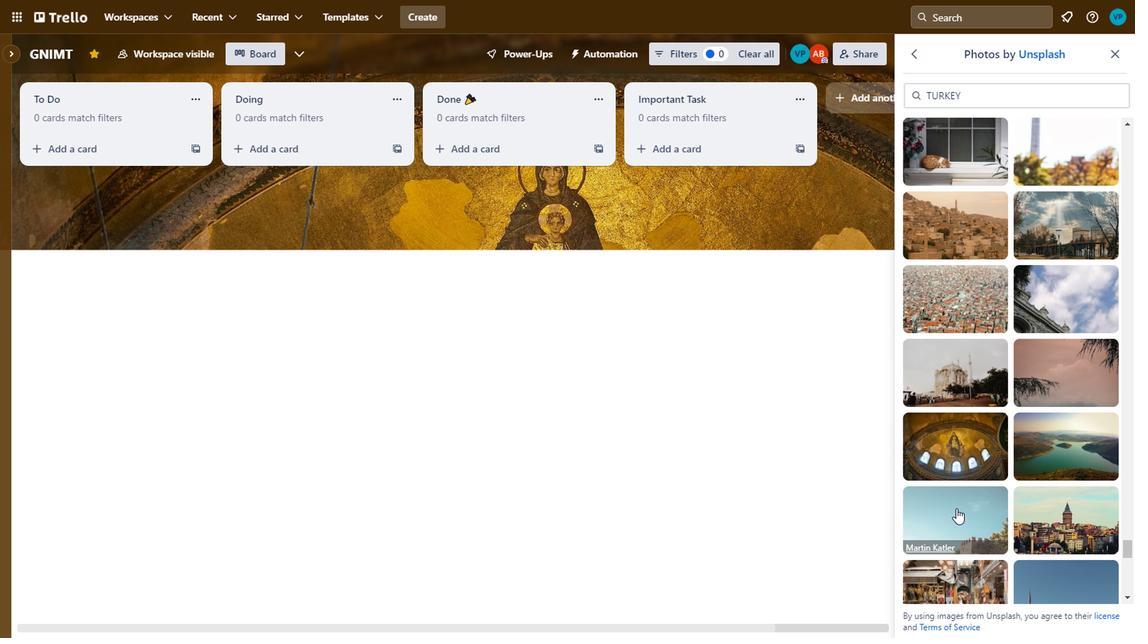
Action: Mouse scrolled (877, 502) with delta (0, 0)
Screenshot: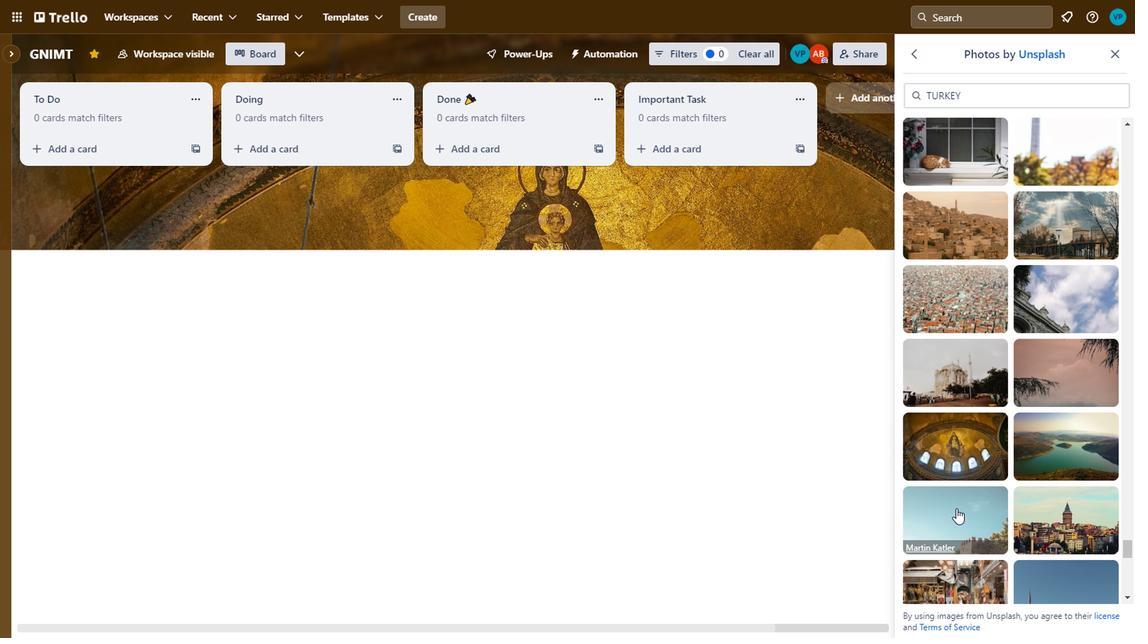
Action: Mouse moved to (874, 476)
Screenshot: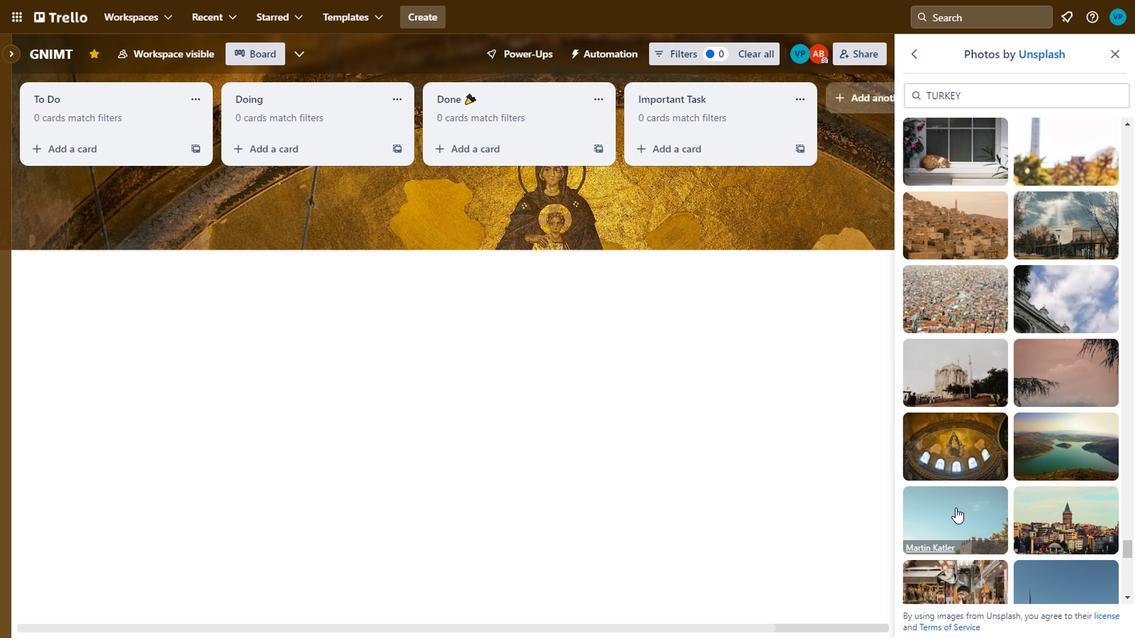 
Action: Mouse scrolled (874, 476) with delta (0, 0)
Screenshot: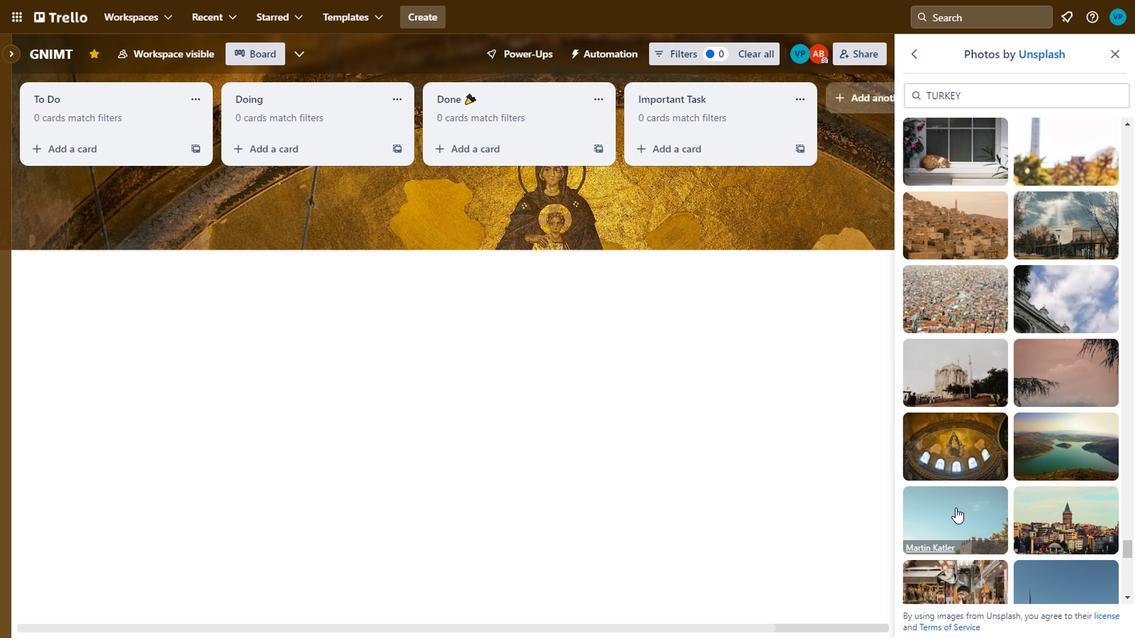 
Action: Mouse moved to (874, 468)
Screenshot: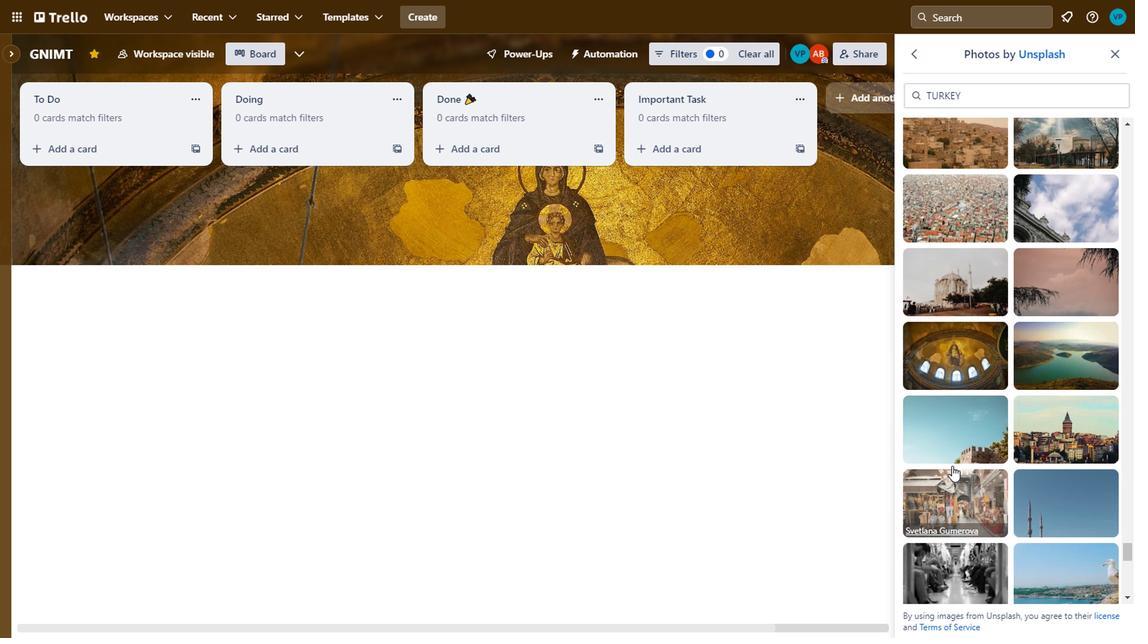 
Action: Mouse scrolled (874, 468) with delta (0, 0)
Screenshot: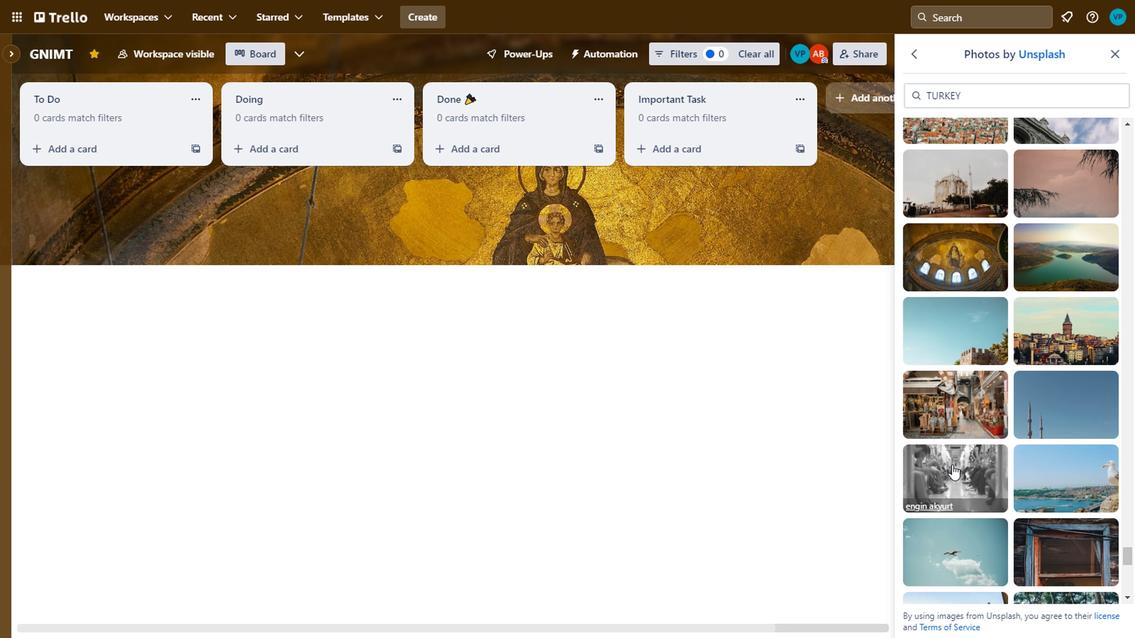 
Action: Mouse scrolled (874, 468) with delta (0, 0)
Screenshot: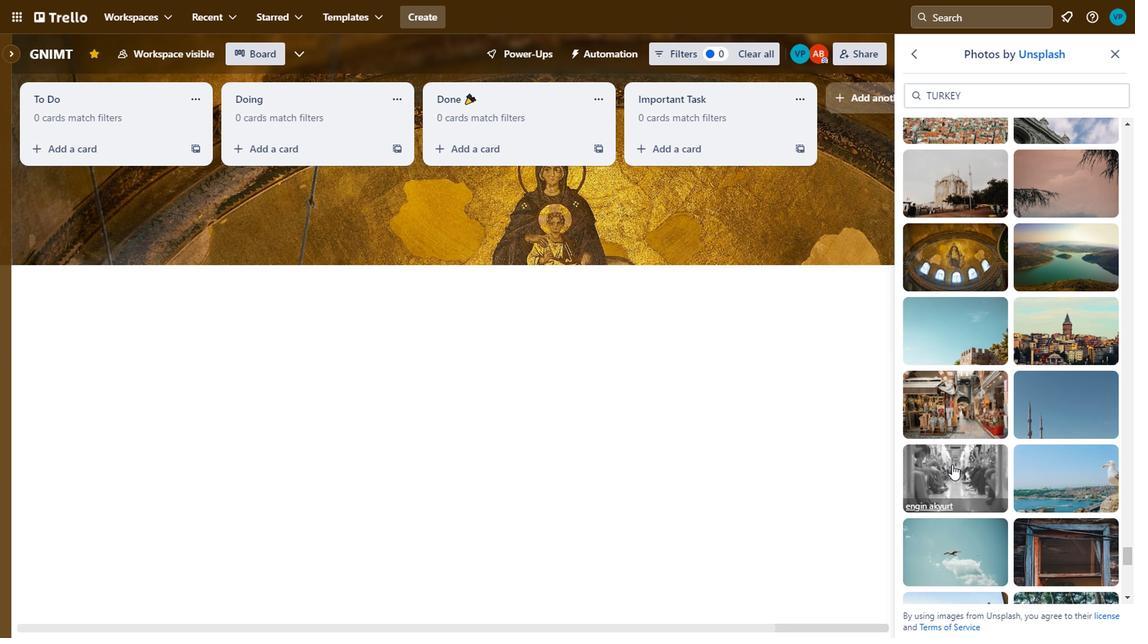 
Action: Mouse moved to (959, 452)
Screenshot: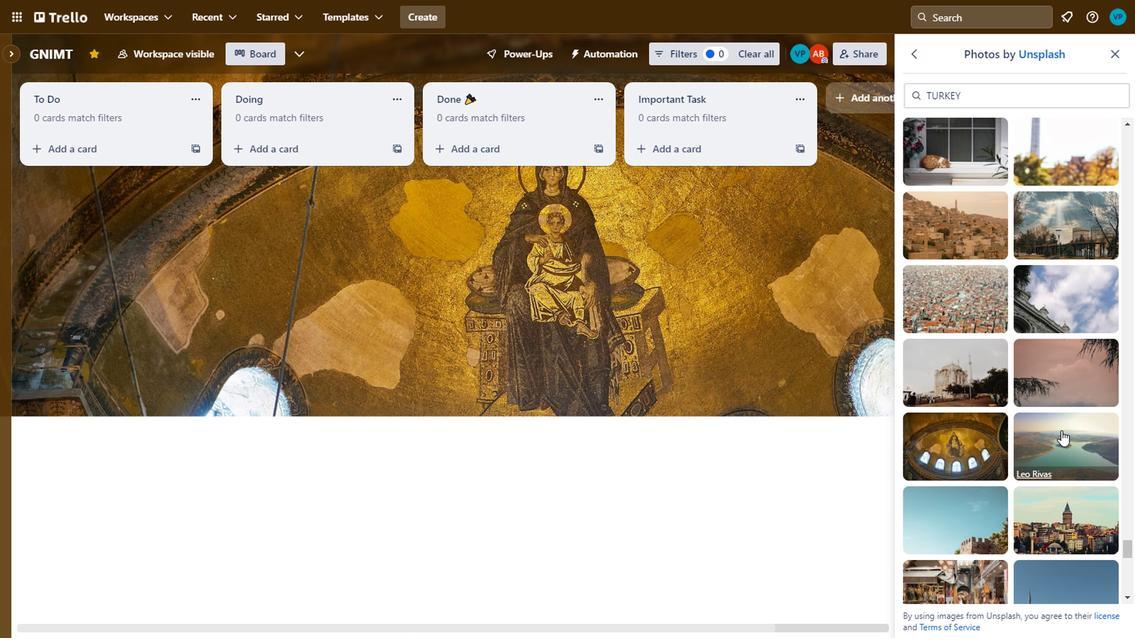 
Action: Mouse pressed left at (959, 452)
Screenshot: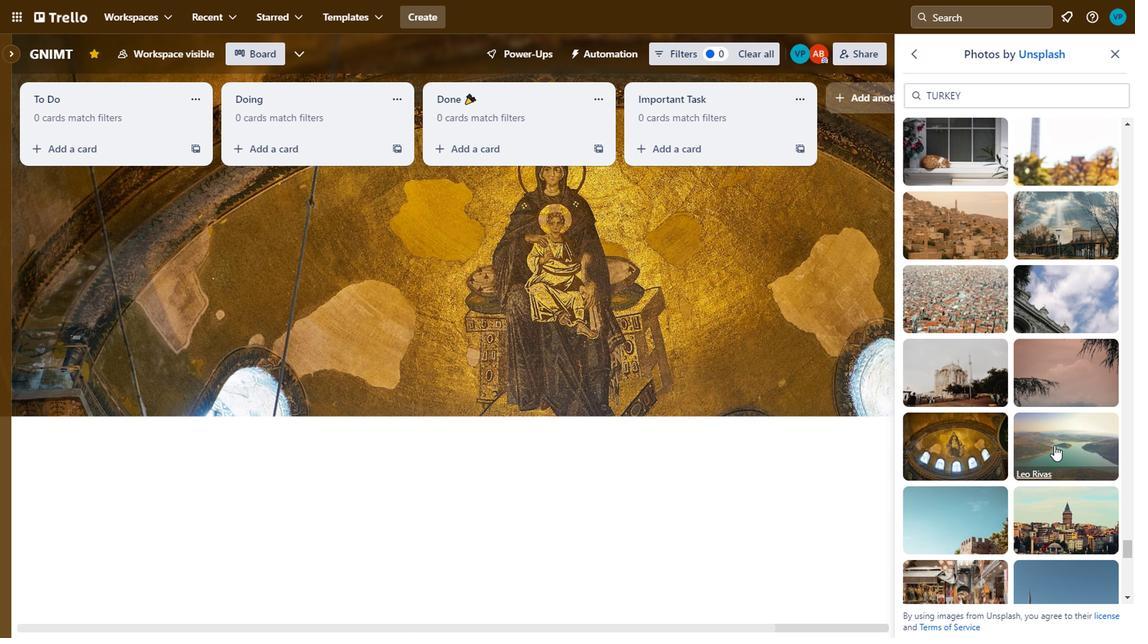 
Action: Mouse moved to (881, 510)
Screenshot: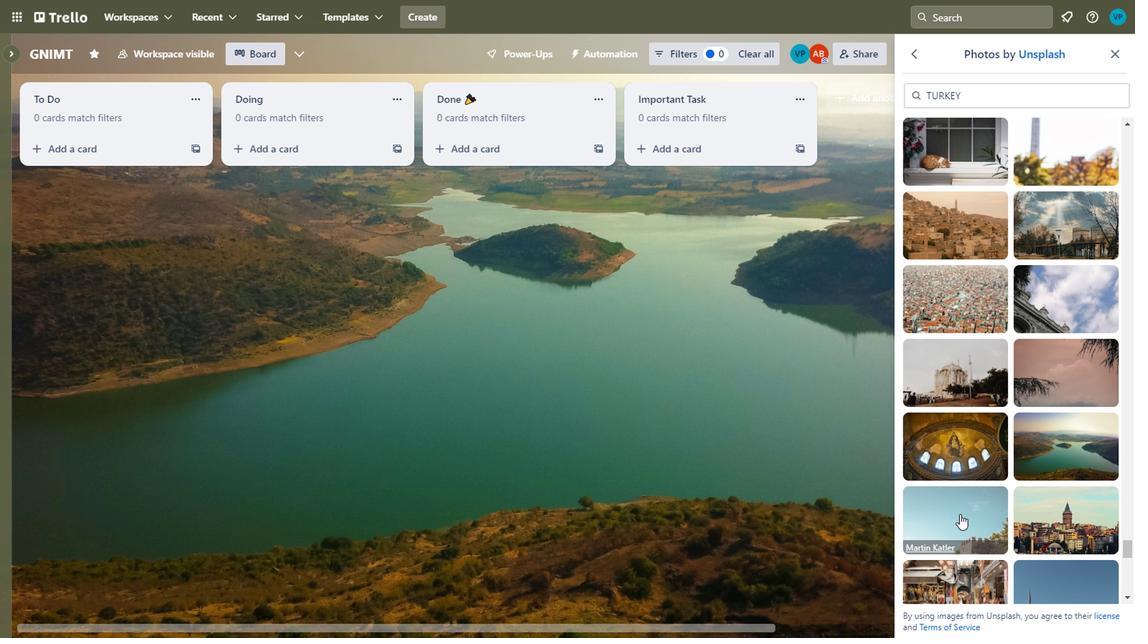 
Action: Mouse pressed left at (881, 510)
Screenshot: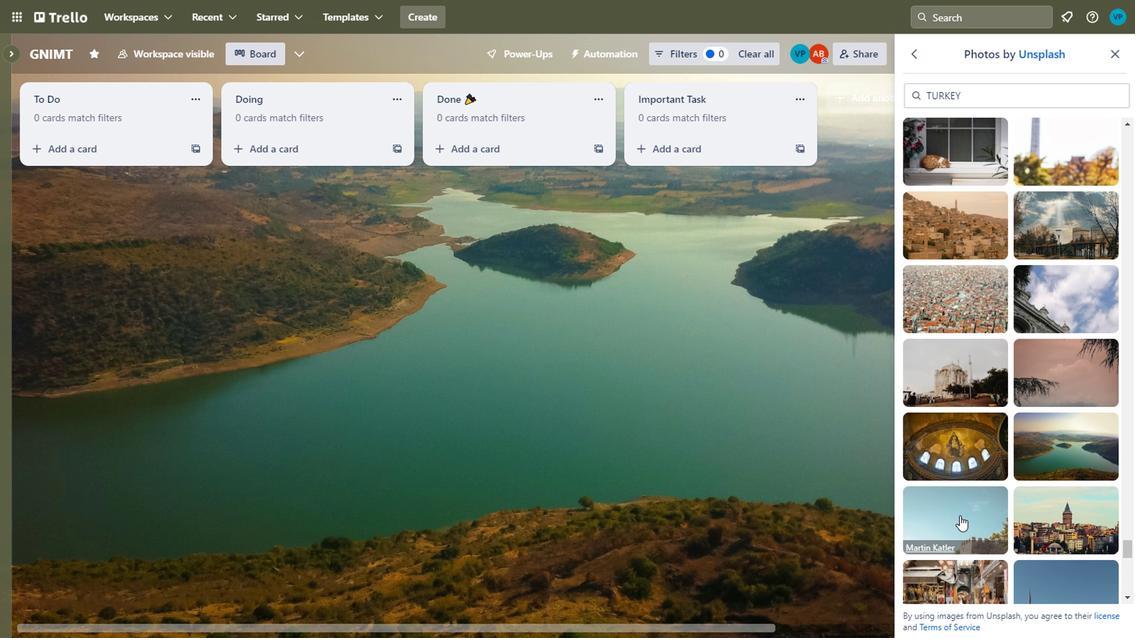 
Action: Mouse moved to (691, 355)
Screenshot: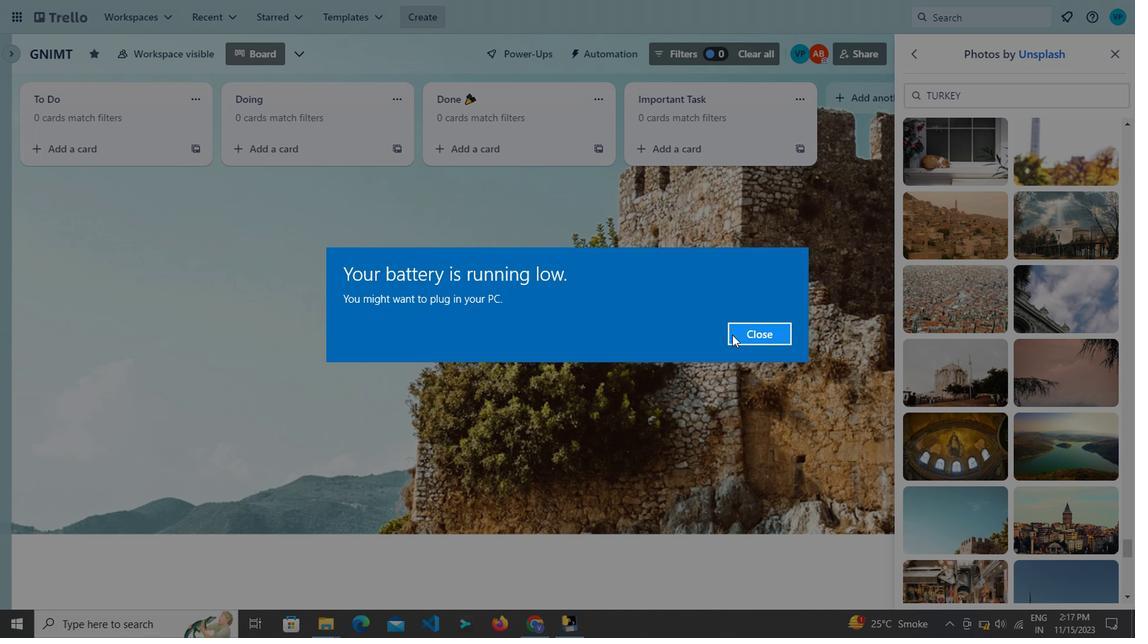 
Action: Mouse pressed left at (691, 355)
Screenshot: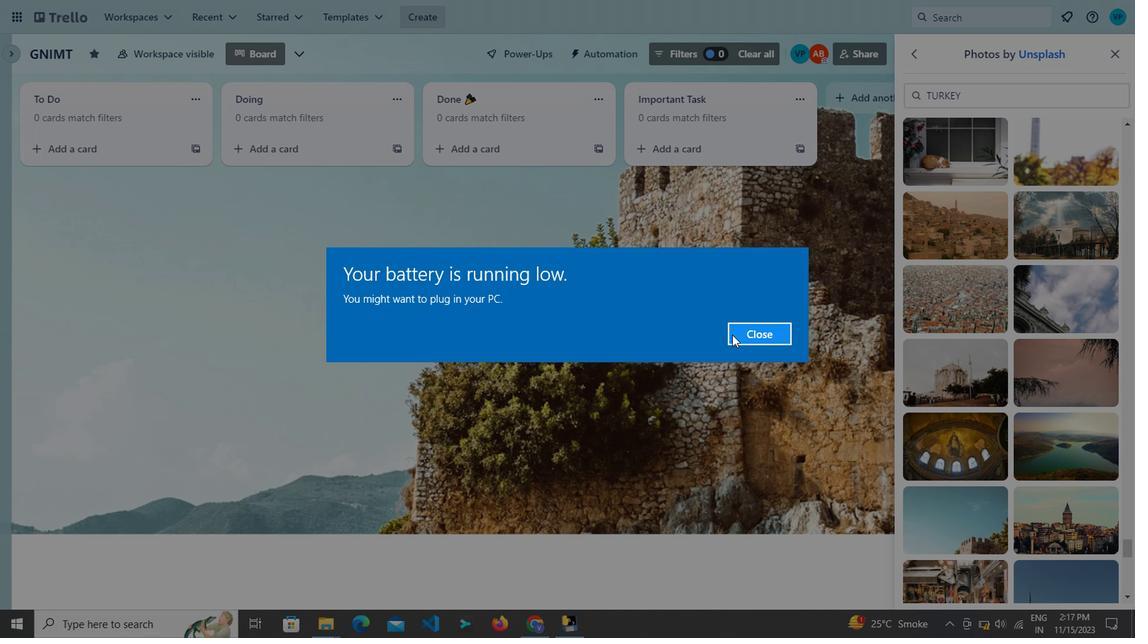 
Action: Mouse moved to (960, 485)
Screenshot: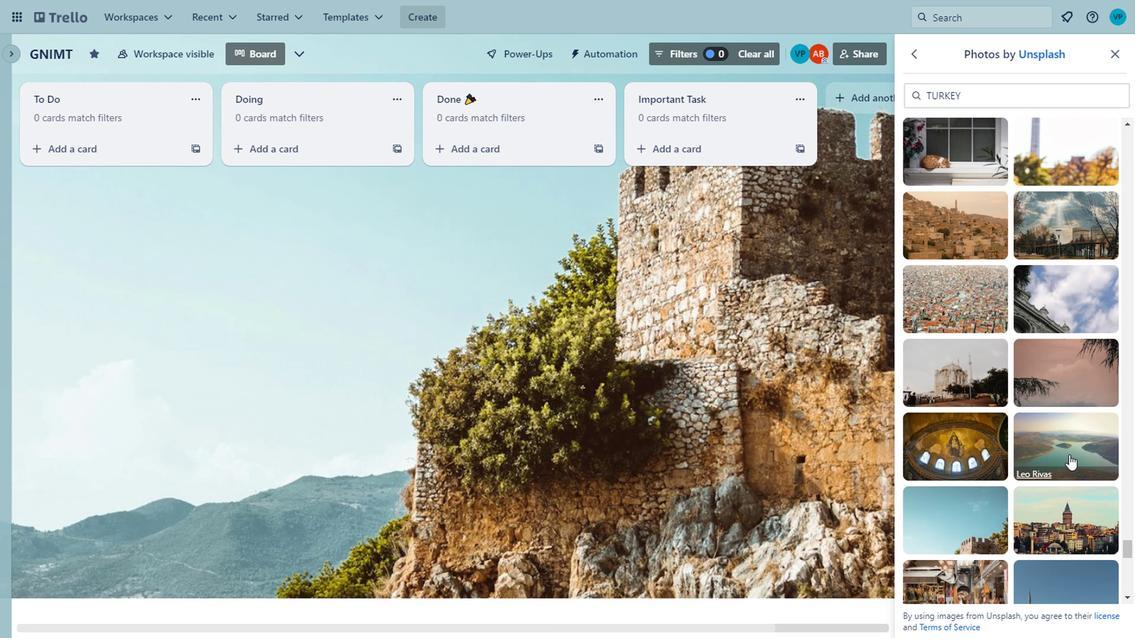 
